 Task: Check the average views per listing of 1 bedroom in the last 3 years.
Action: Mouse moved to (960, 218)
Screenshot: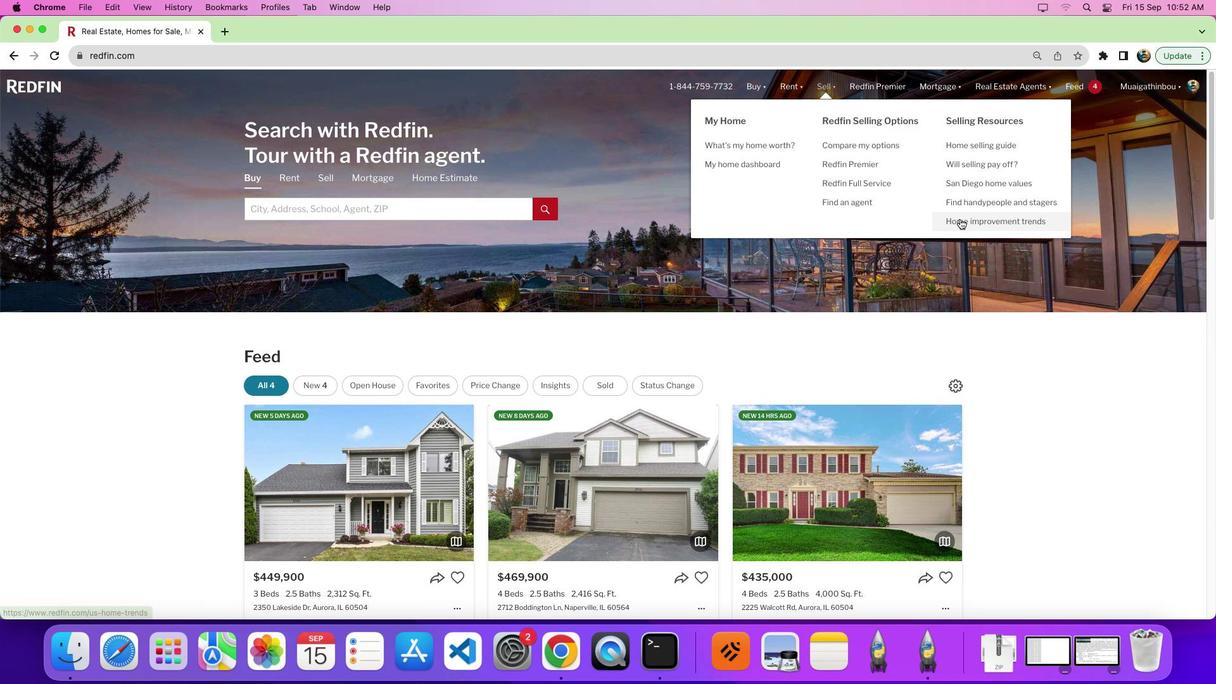 
Action: Mouse pressed left at (960, 218)
Screenshot: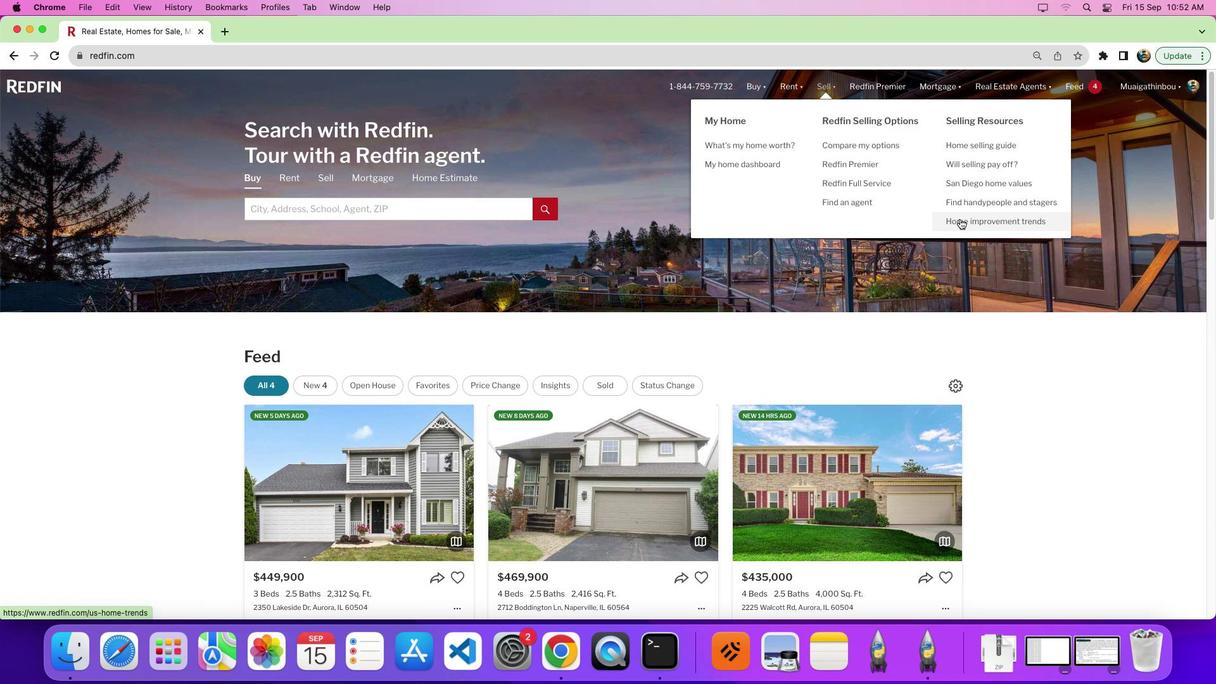 
Action: Mouse moved to (338, 242)
Screenshot: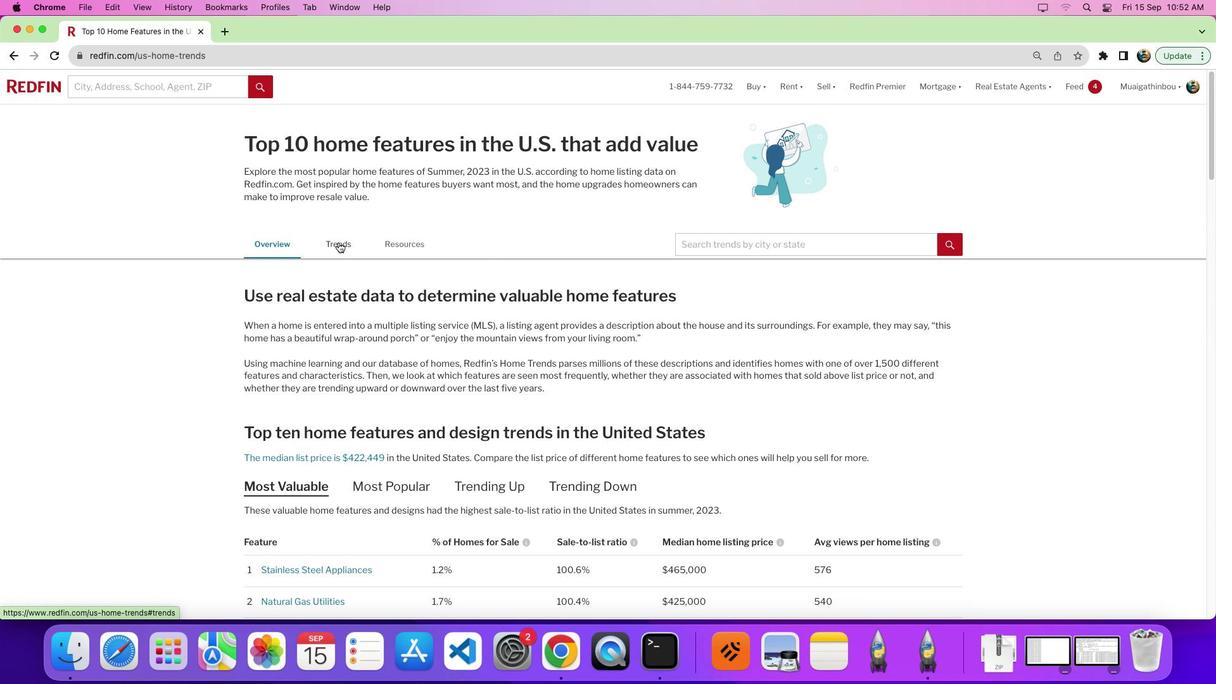 
Action: Mouse pressed left at (338, 242)
Screenshot: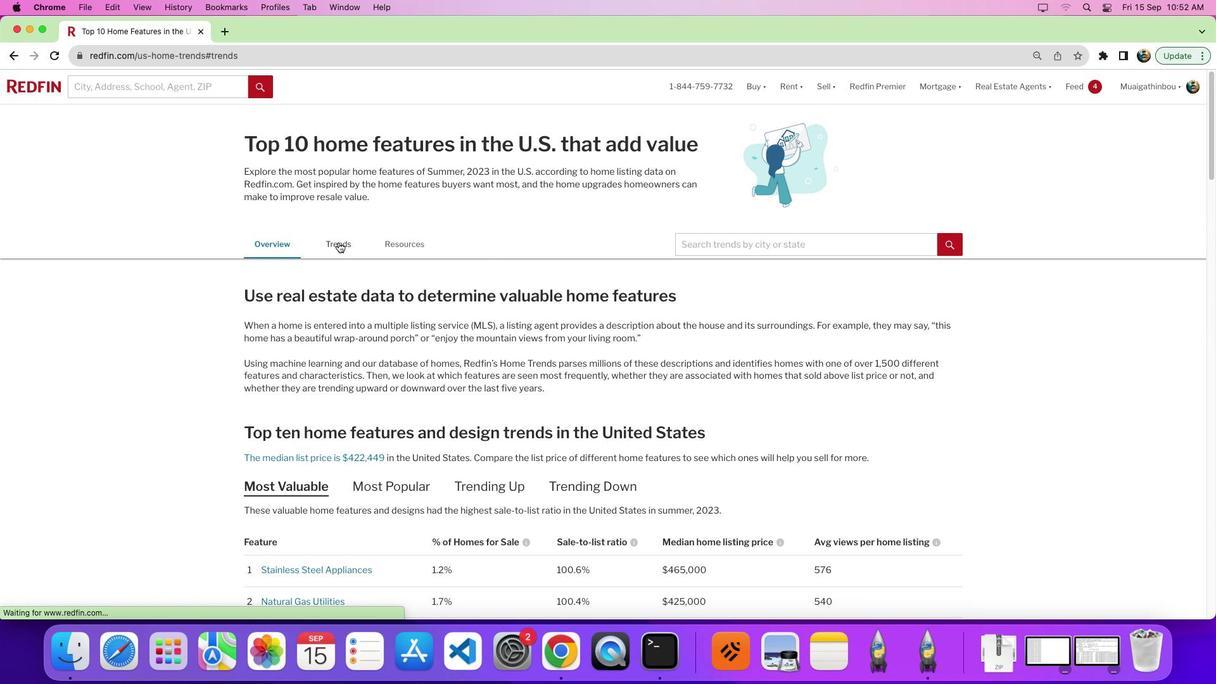 
Action: Mouse pressed left at (338, 242)
Screenshot: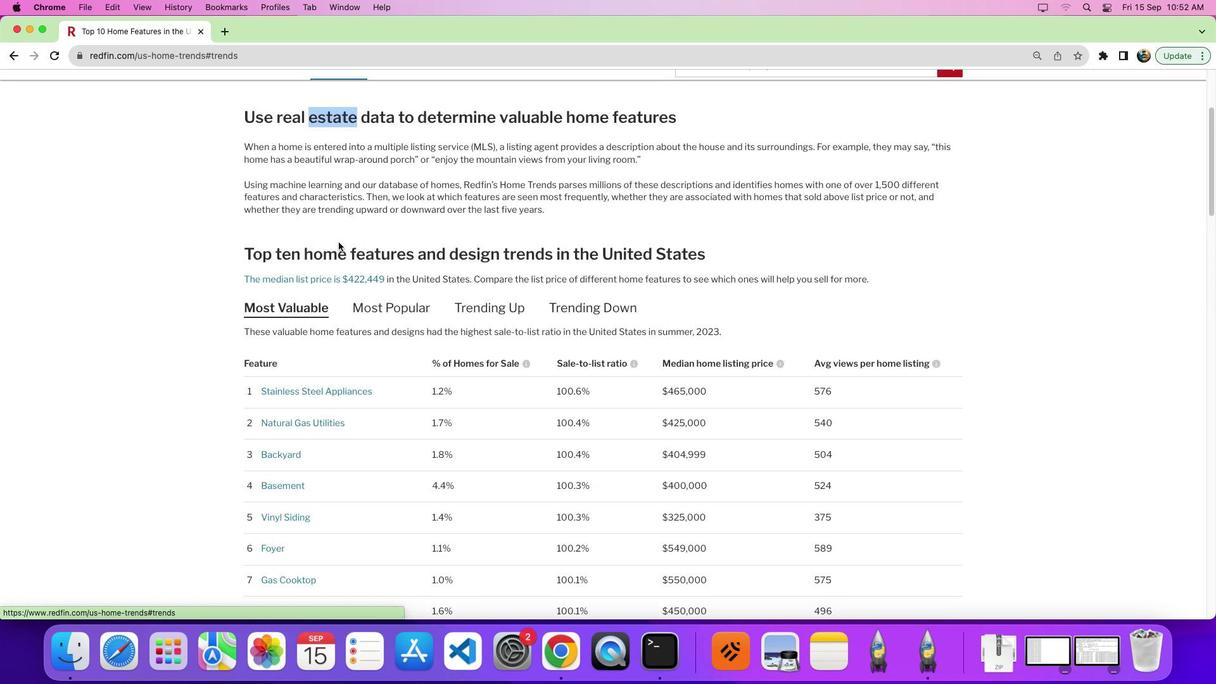 
Action: Mouse moved to (537, 295)
Screenshot: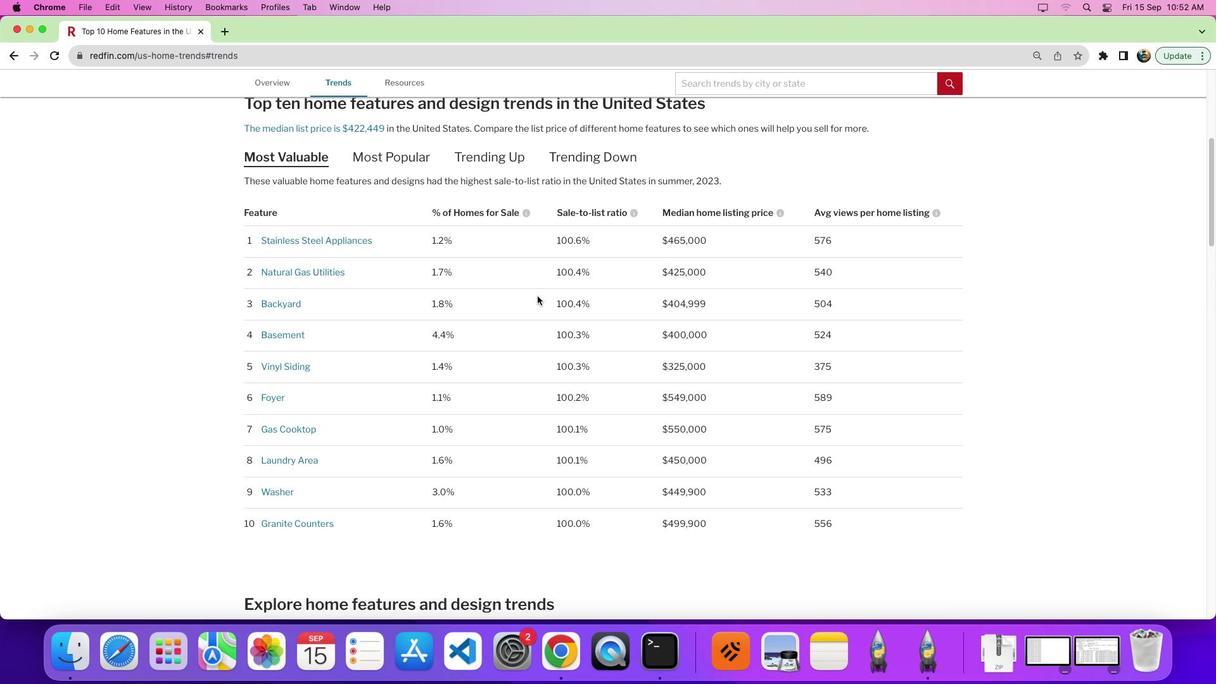 
Action: Mouse scrolled (537, 295) with delta (0, 0)
Screenshot: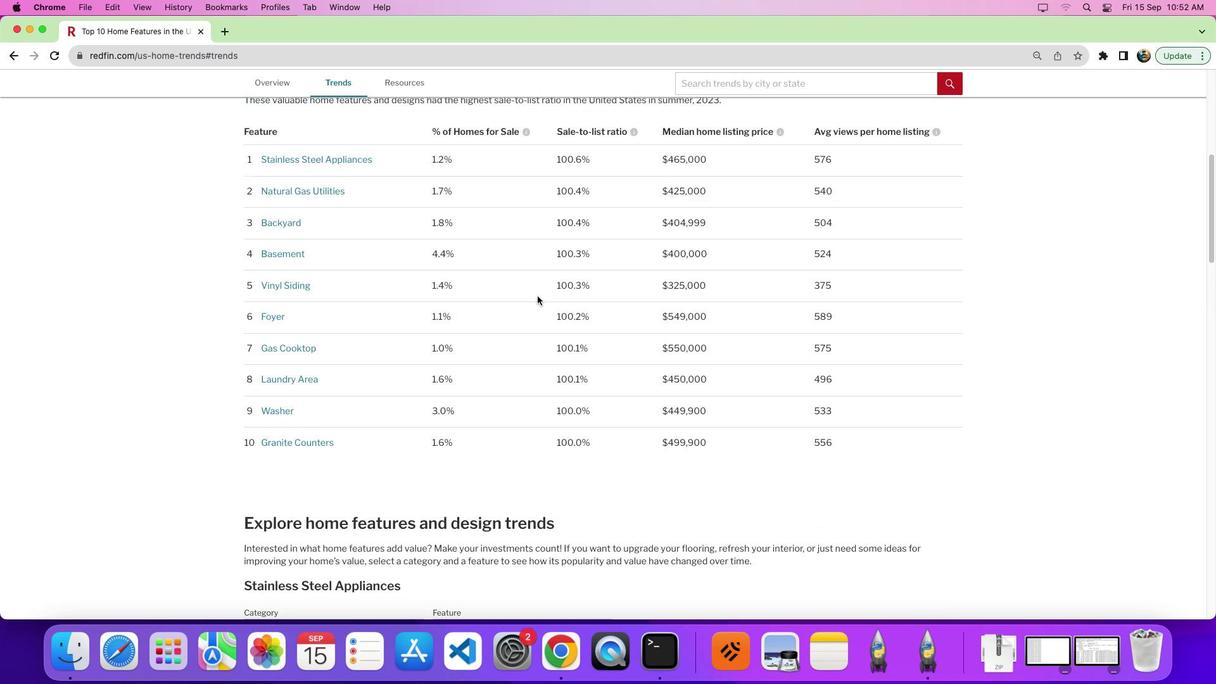 
Action: Mouse scrolled (537, 295) with delta (0, 0)
Screenshot: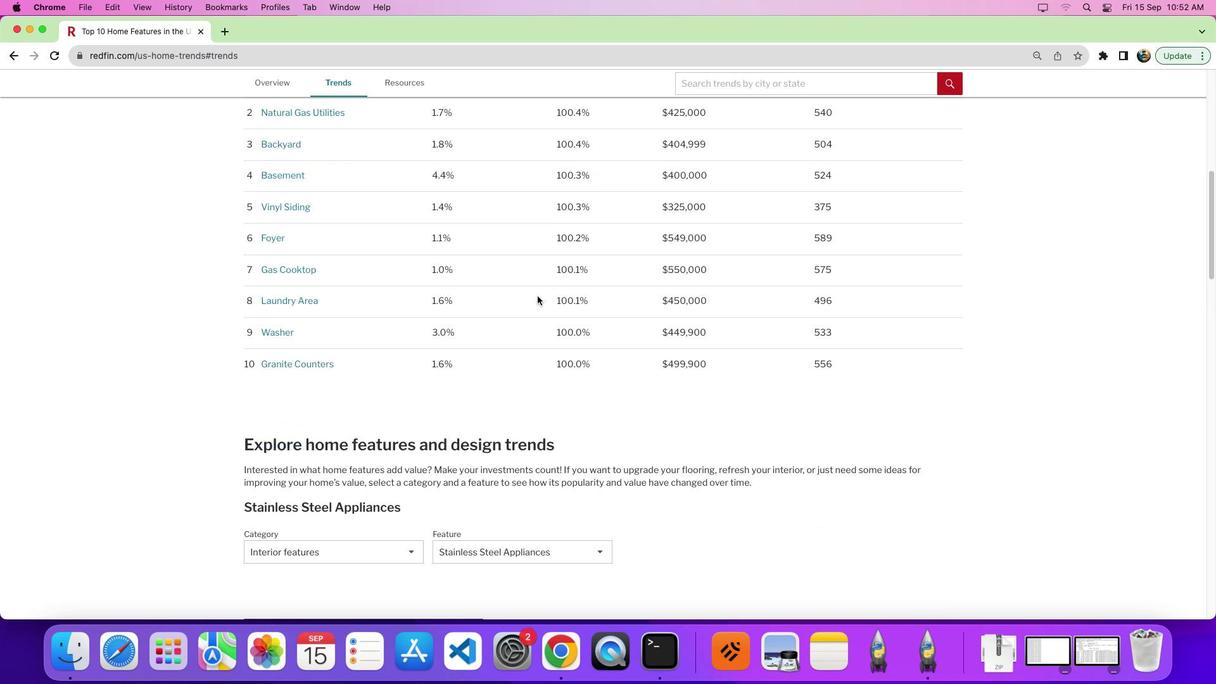 
Action: Mouse scrolled (537, 295) with delta (0, -3)
Screenshot: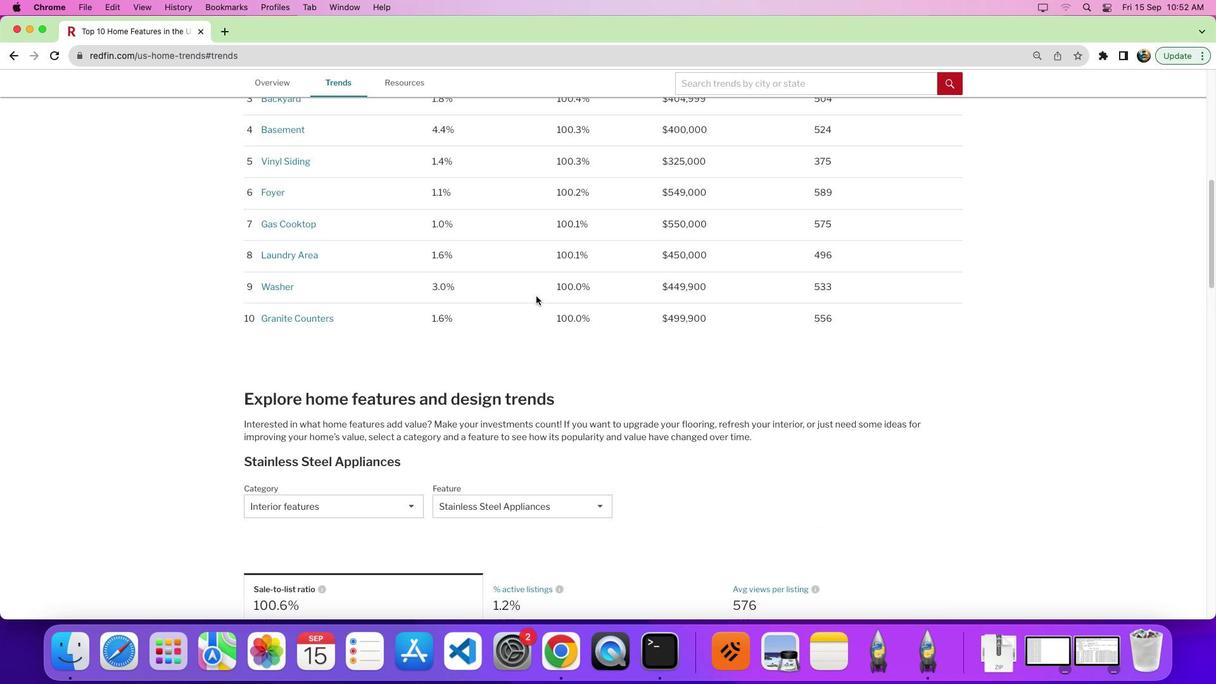 
Action: Mouse moved to (514, 295)
Screenshot: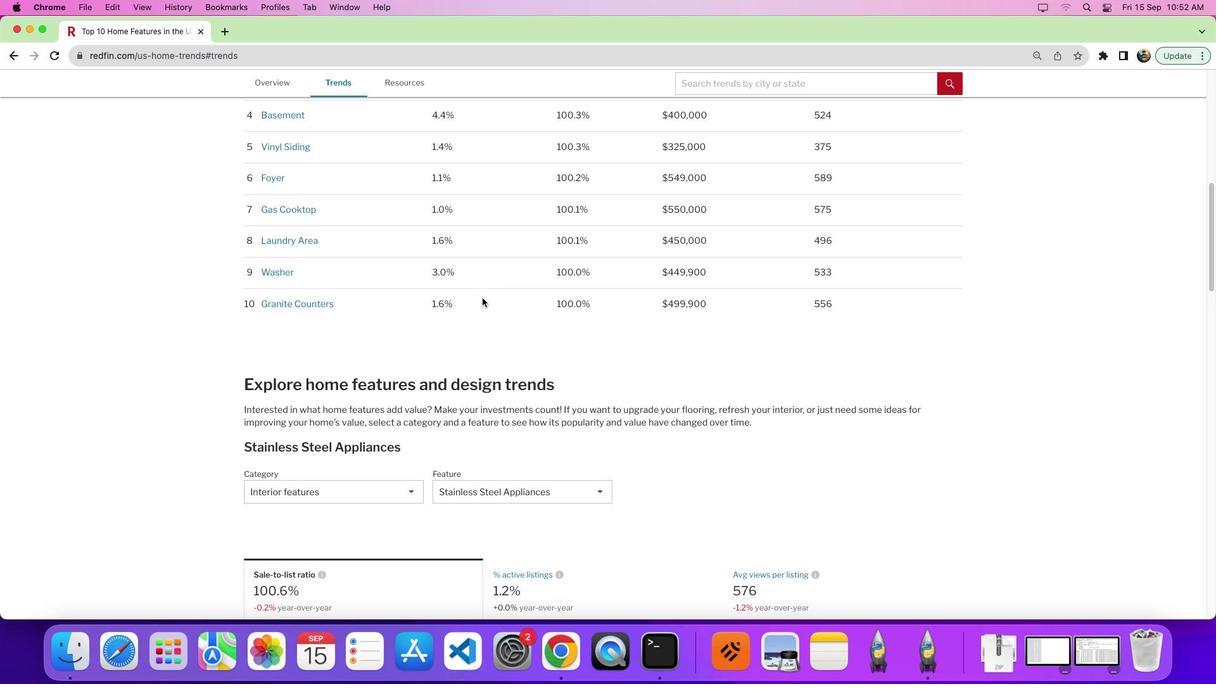 
Action: Mouse scrolled (514, 295) with delta (0, 0)
Screenshot: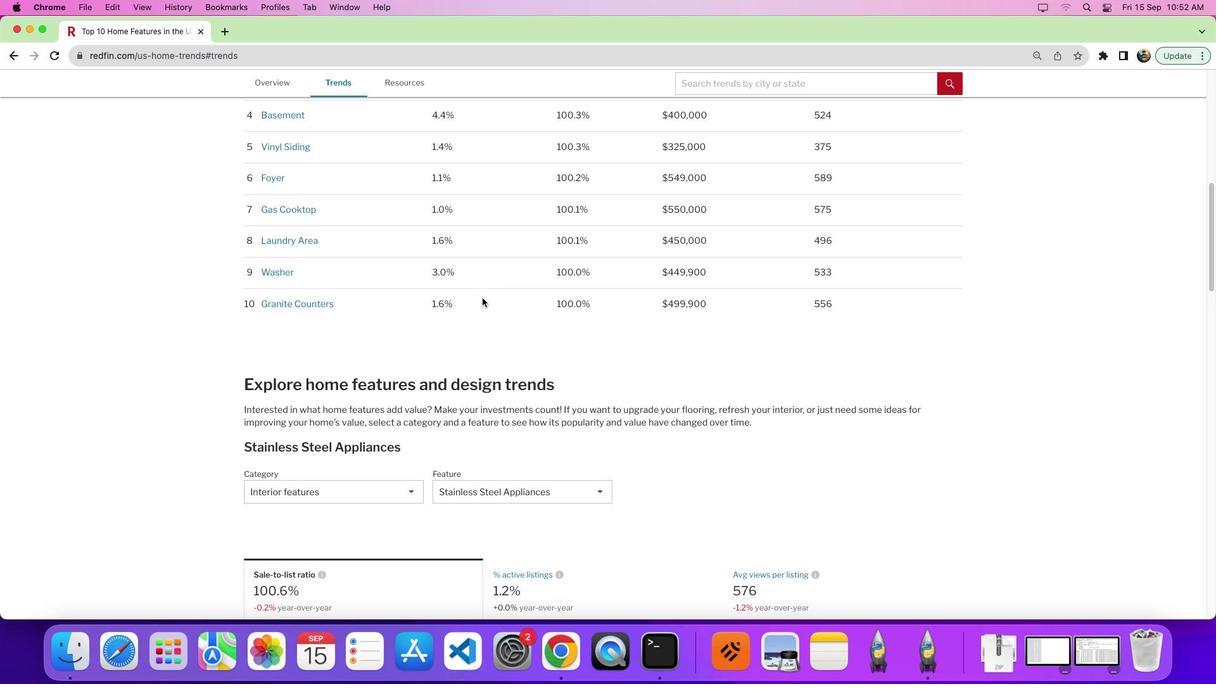 
Action: Mouse moved to (497, 297)
Screenshot: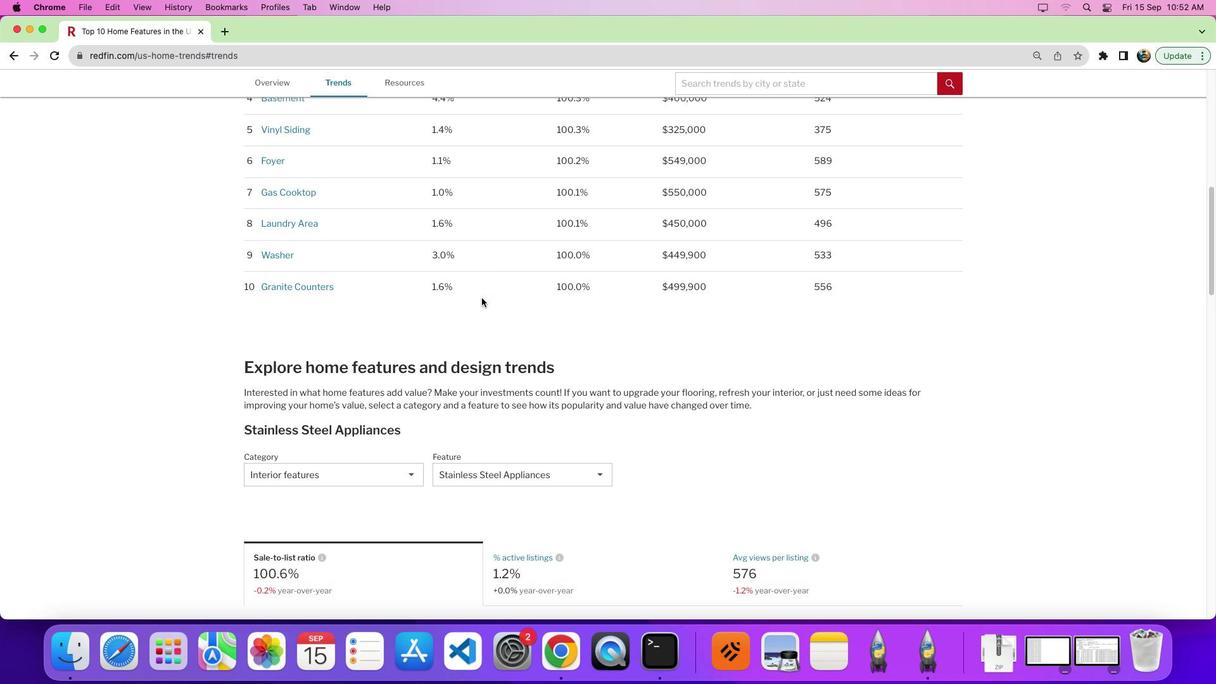 
Action: Mouse scrolled (497, 297) with delta (0, 0)
Screenshot: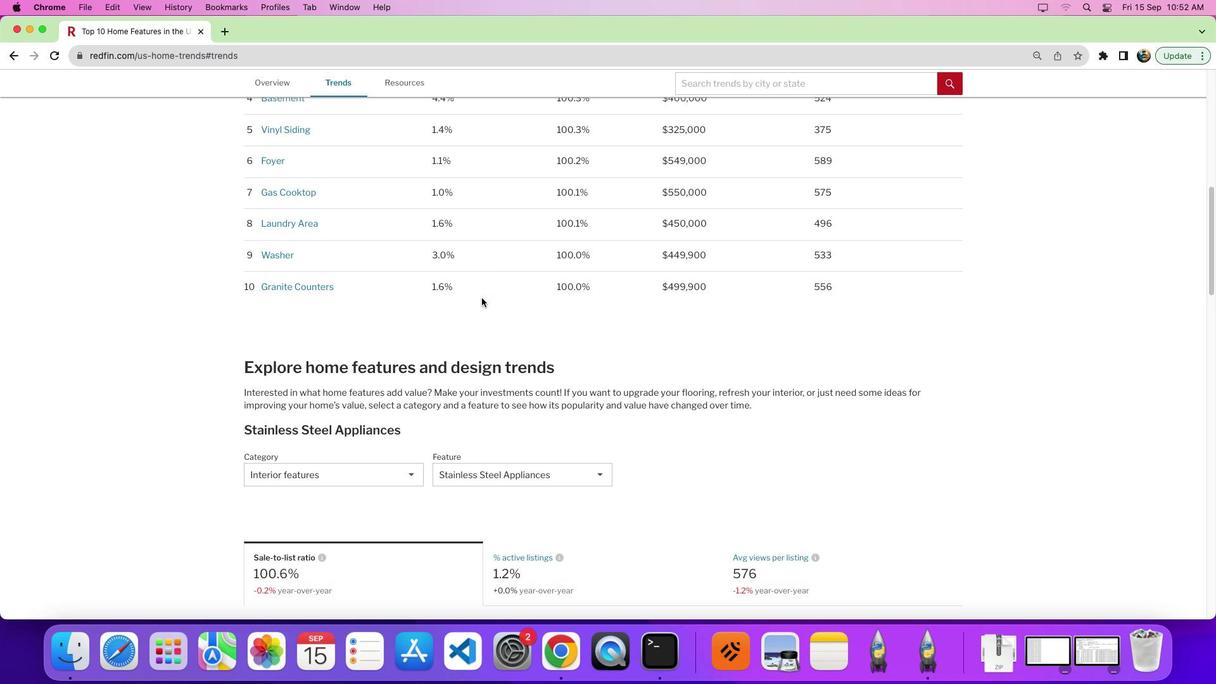
Action: Mouse moved to (418, 331)
Screenshot: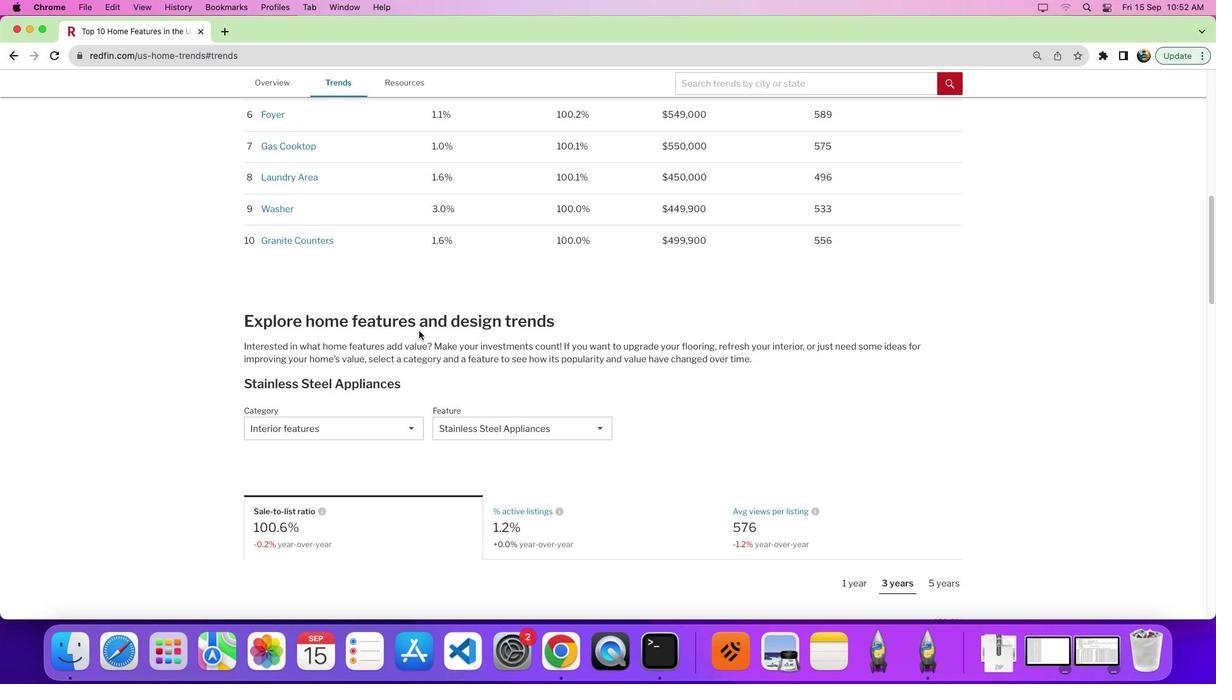 
Action: Mouse scrolled (418, 331) with delta (0, 0)
Screenshot: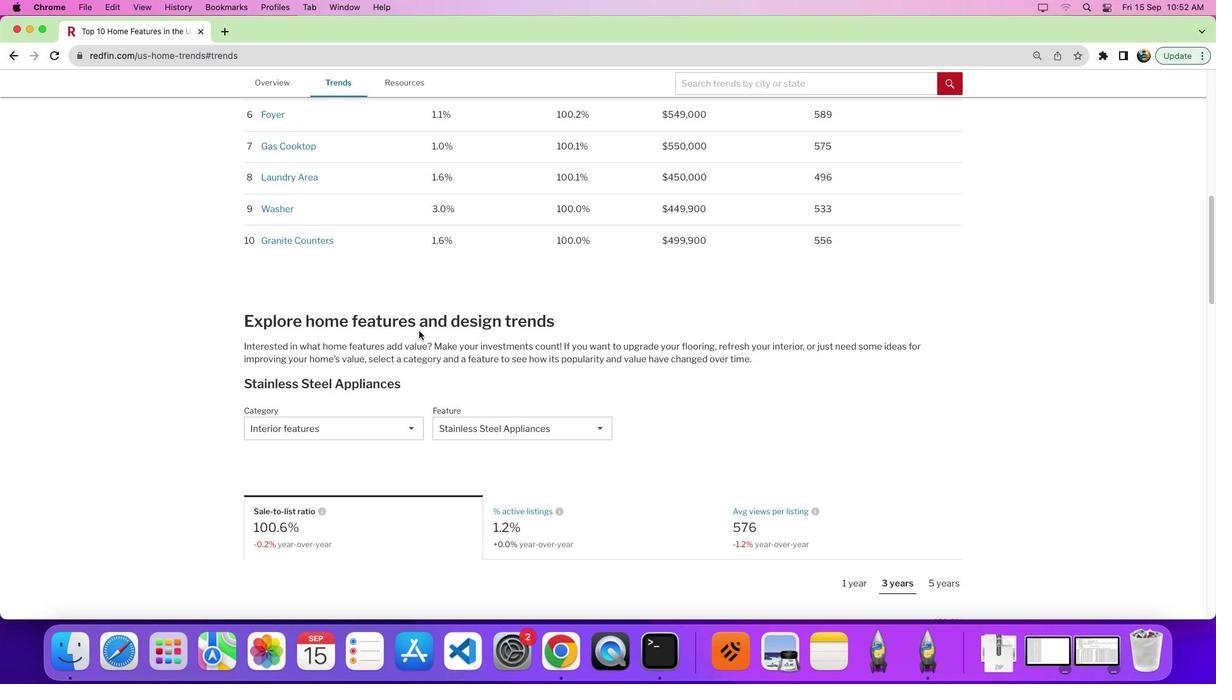 
Action: Mouse scrolled (418, 331) with delta (0, 0)
Screenshot: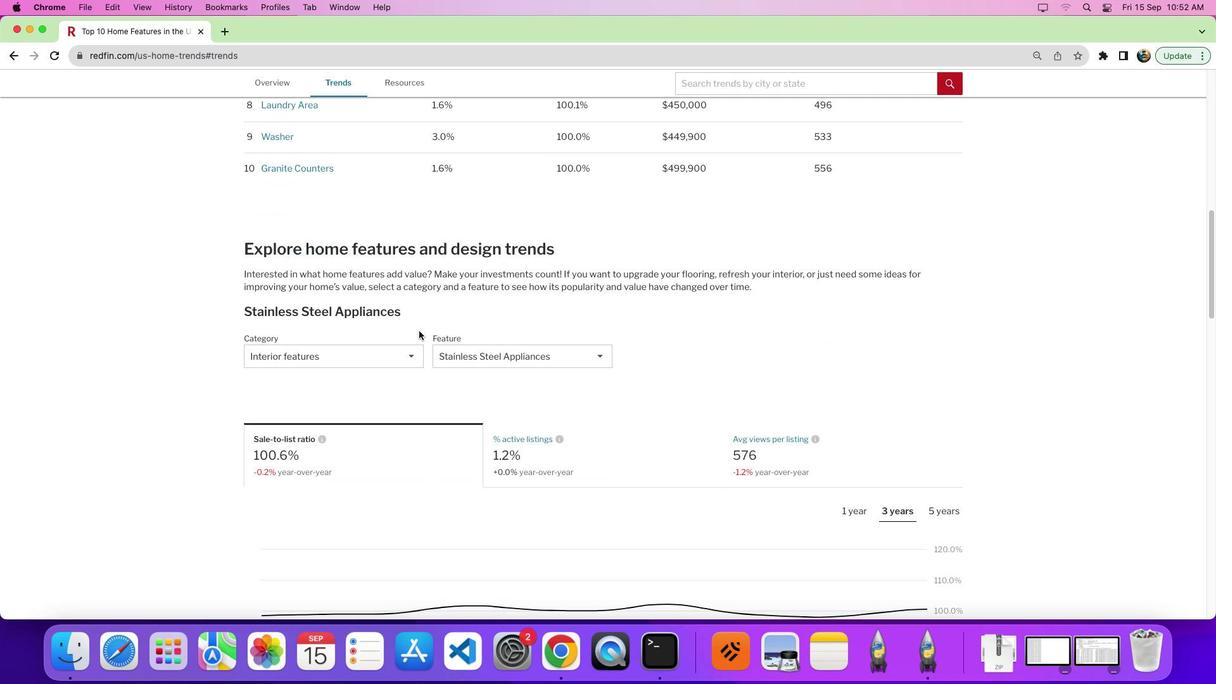 
Action: Mouse scrolled (418, 331) with delta (0, -3)
Screenshot: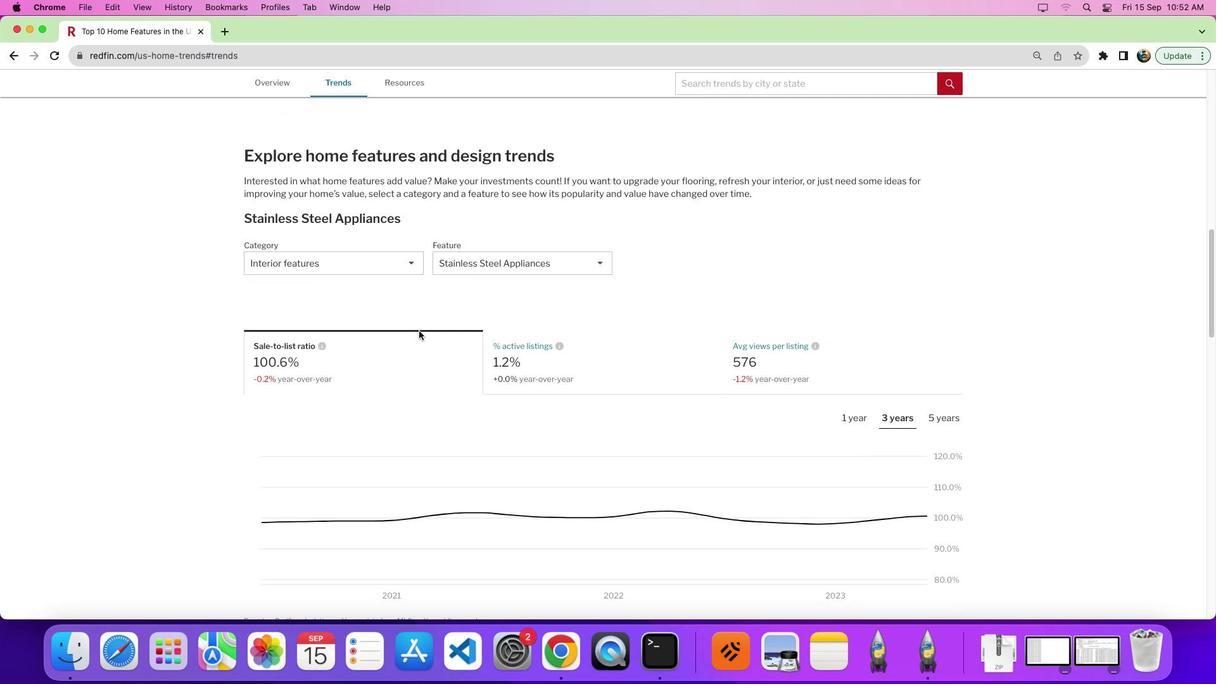 
Action: Mouse moved to (373, 255)
Screenshot: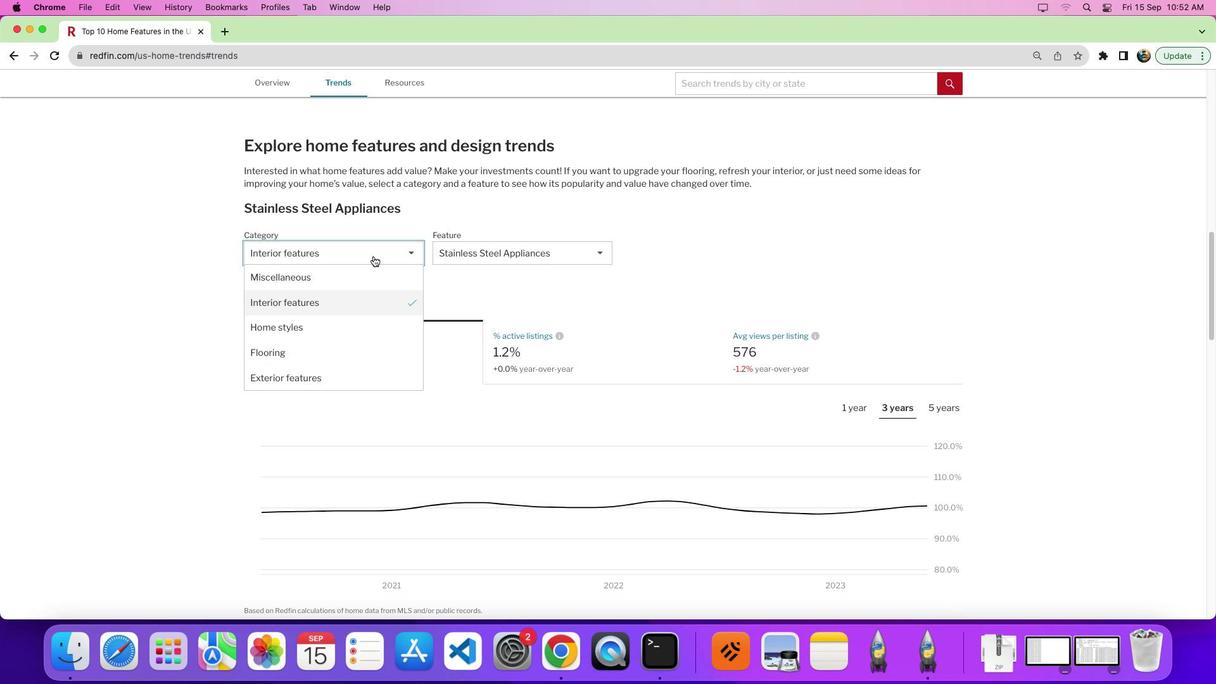 
Action: Mouse pressed left at (373, 255)
Screenshot: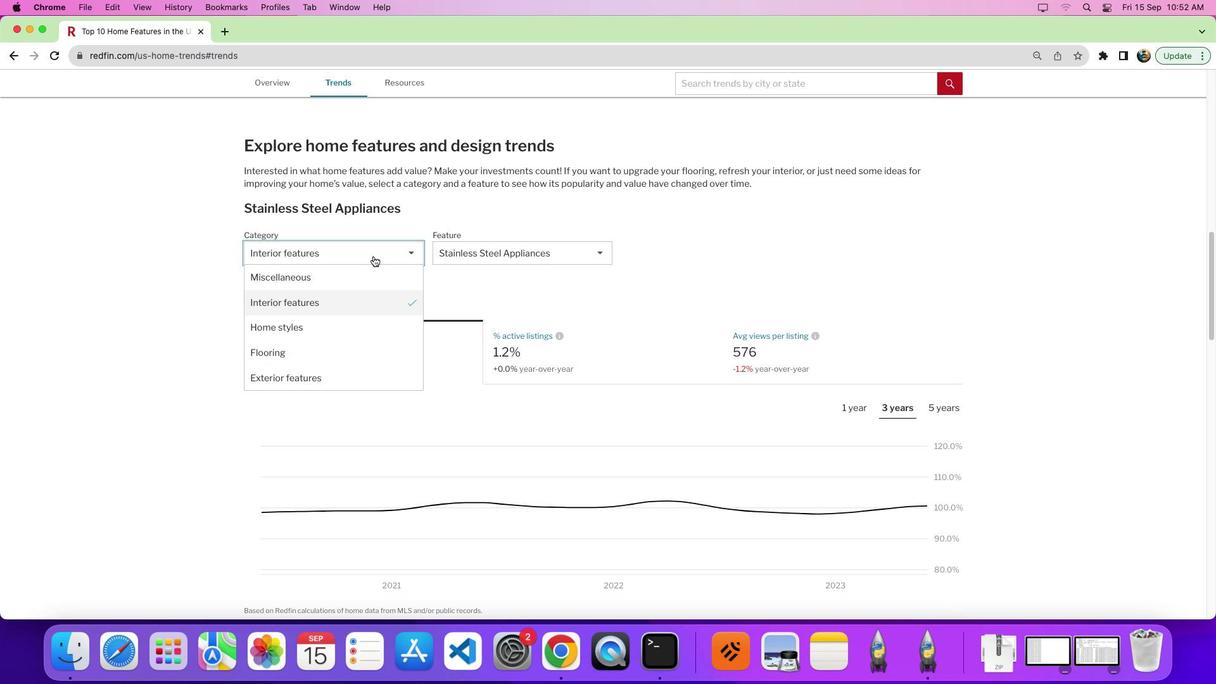 
Action: Mouse moved to (368, 301)
Screenshot: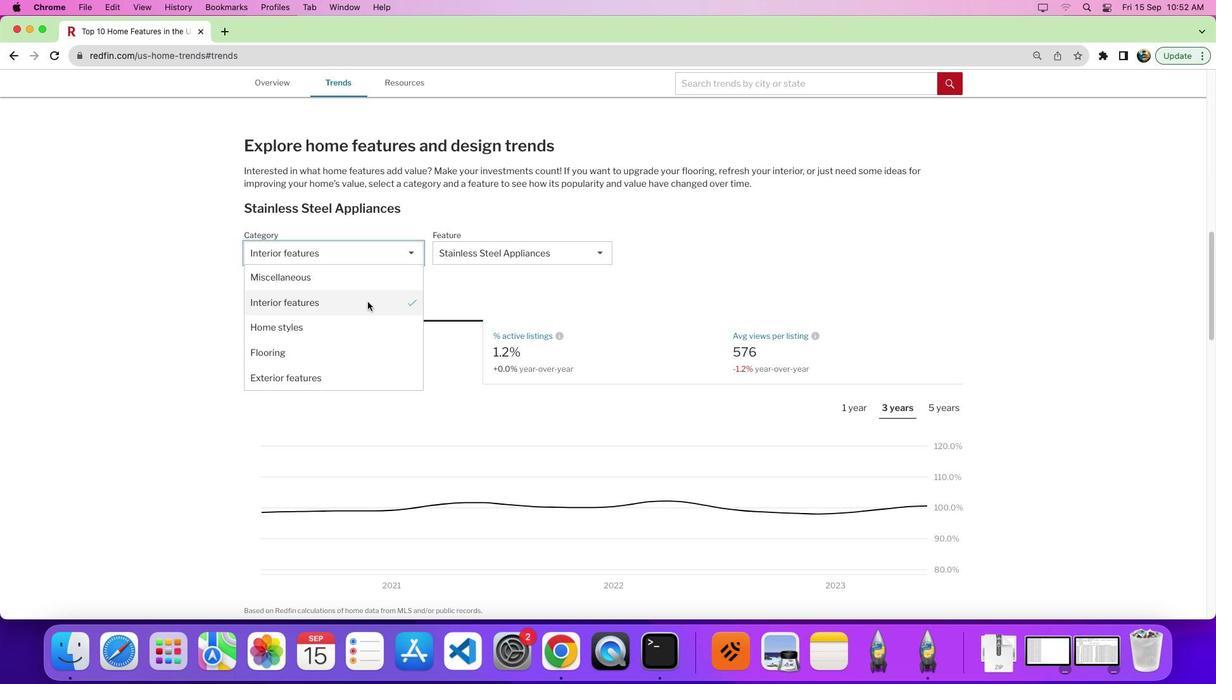 
Action: Mouse pressed left at (368, 301)
Screenshot: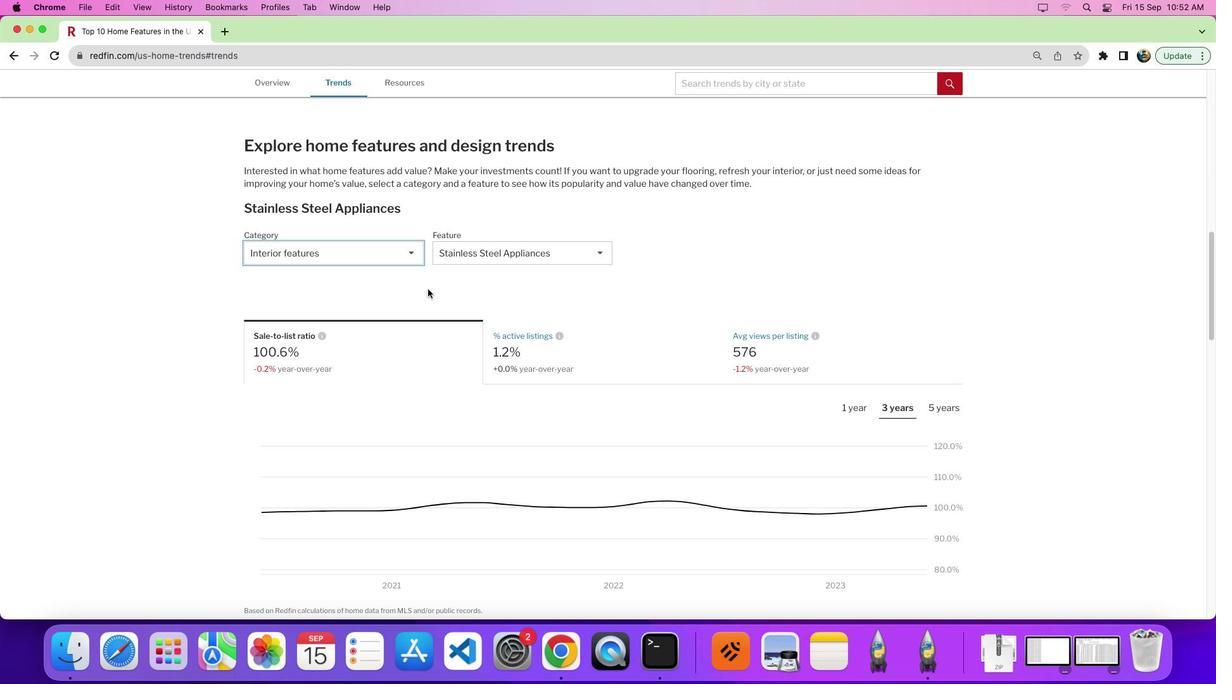 
Action: Mouse moved to (531, 234)
Screenshot: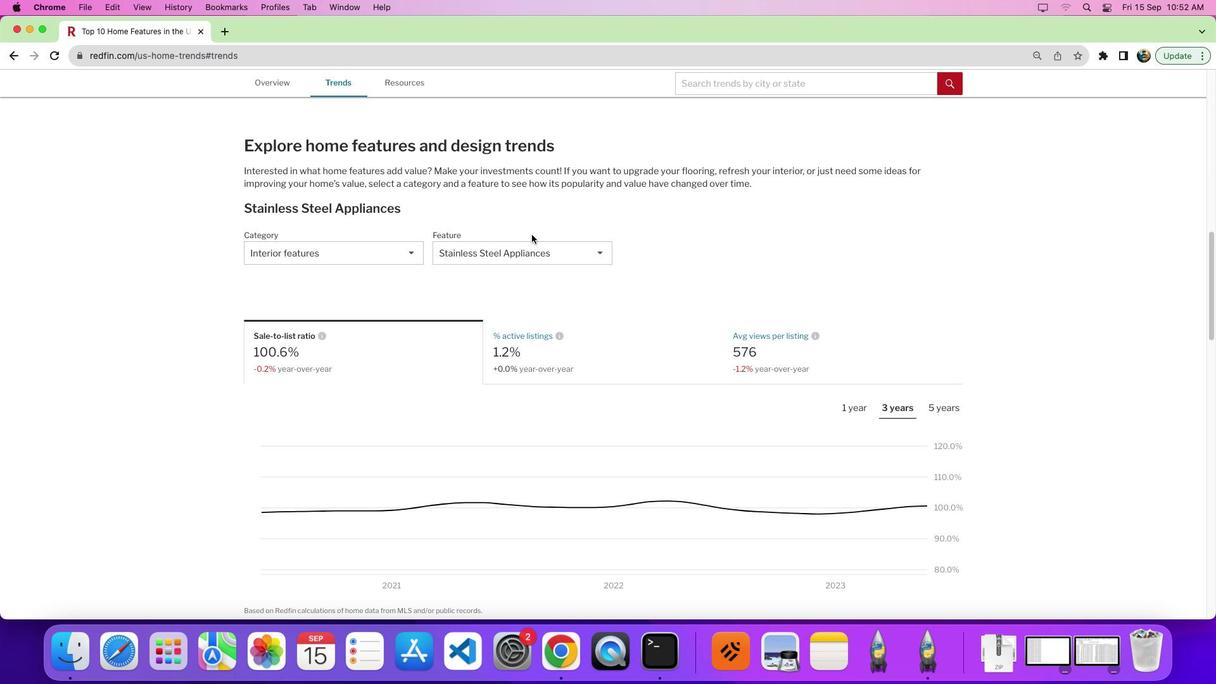 
Action: Mouse pressed left at (531, 234)
Screenshot: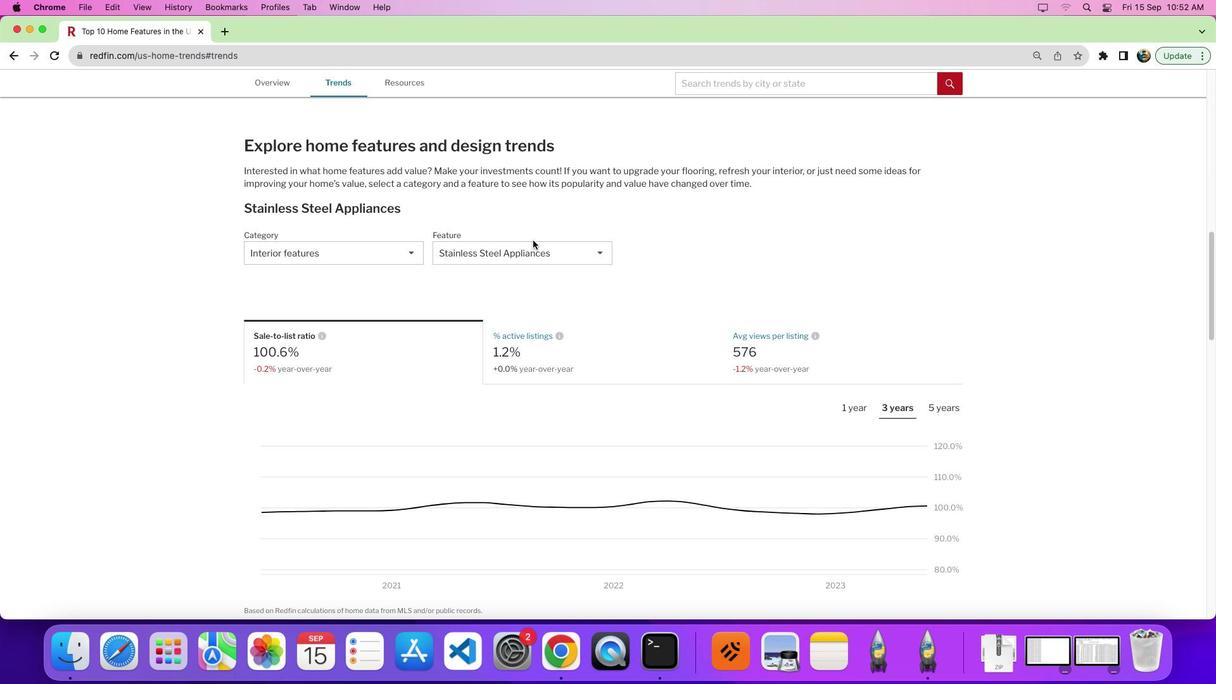 
Action: Mouse moved to (529, 248)
Screenshot: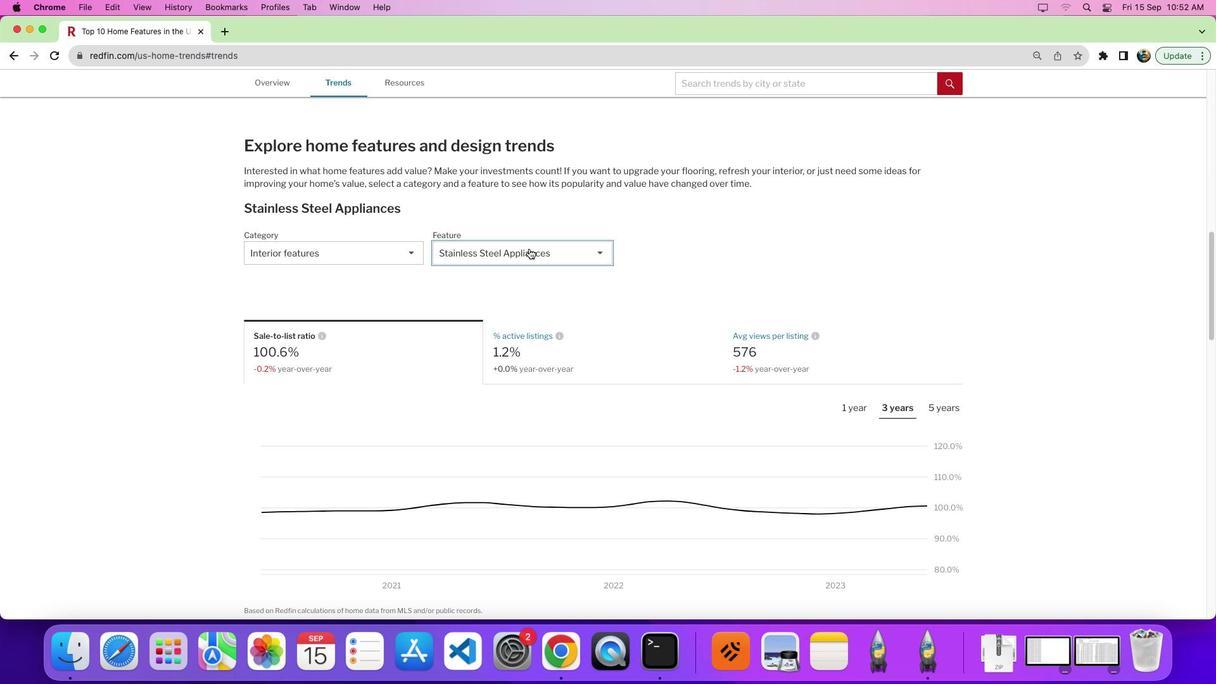 
Action: Mouse pressed left at (529, 248)
Screenshot: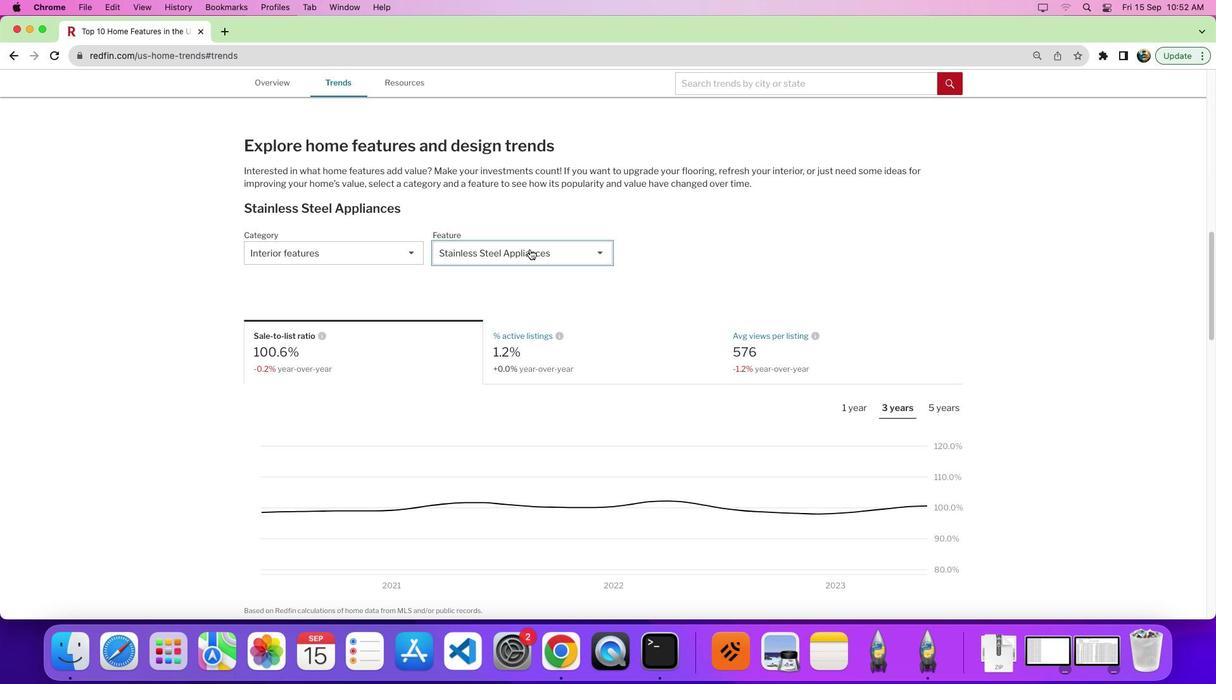 
Action: Mouse moved to (511, 328)
Screenshot: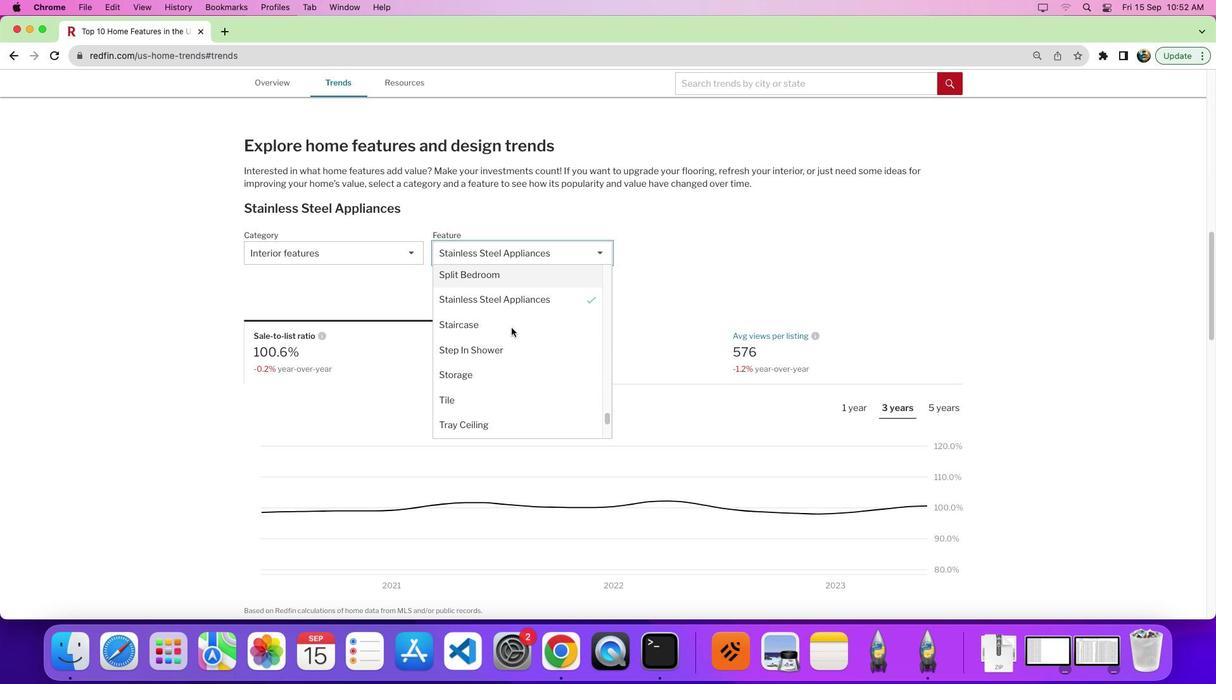 
Action: Mouse scrolled (511, 328) with delta (0, 0)
Screenshot: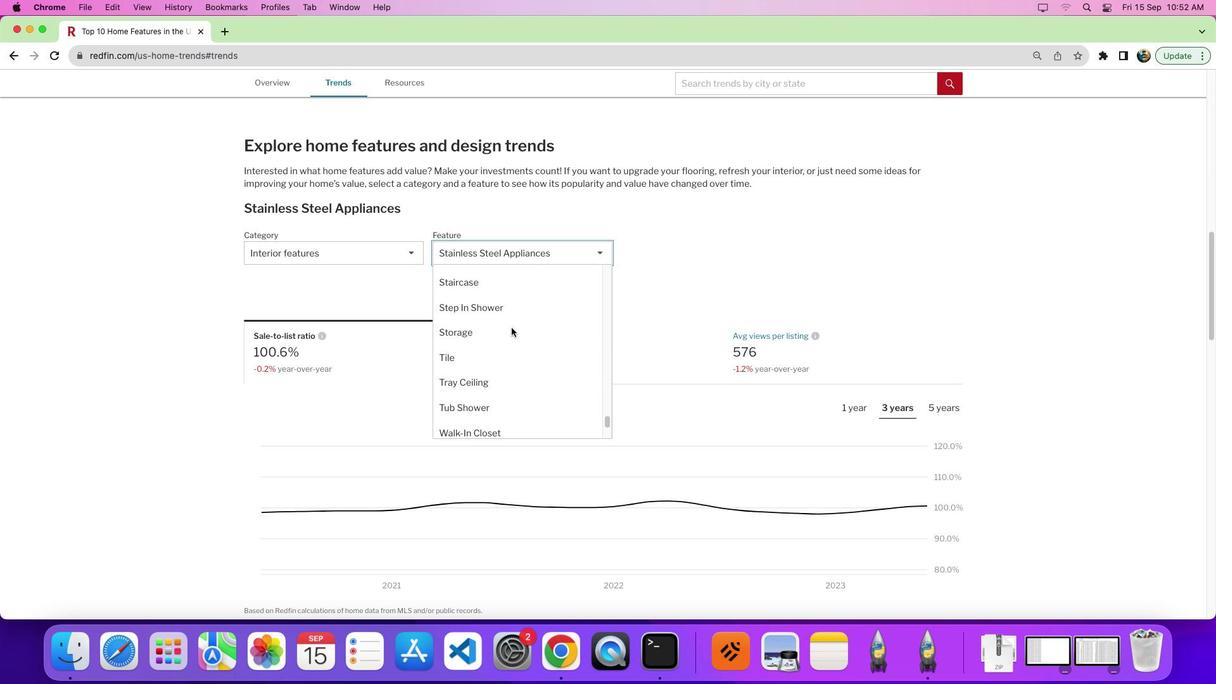 
Action: Mouse scrolled (511, 328) with delta (0, 0)
Screenshot: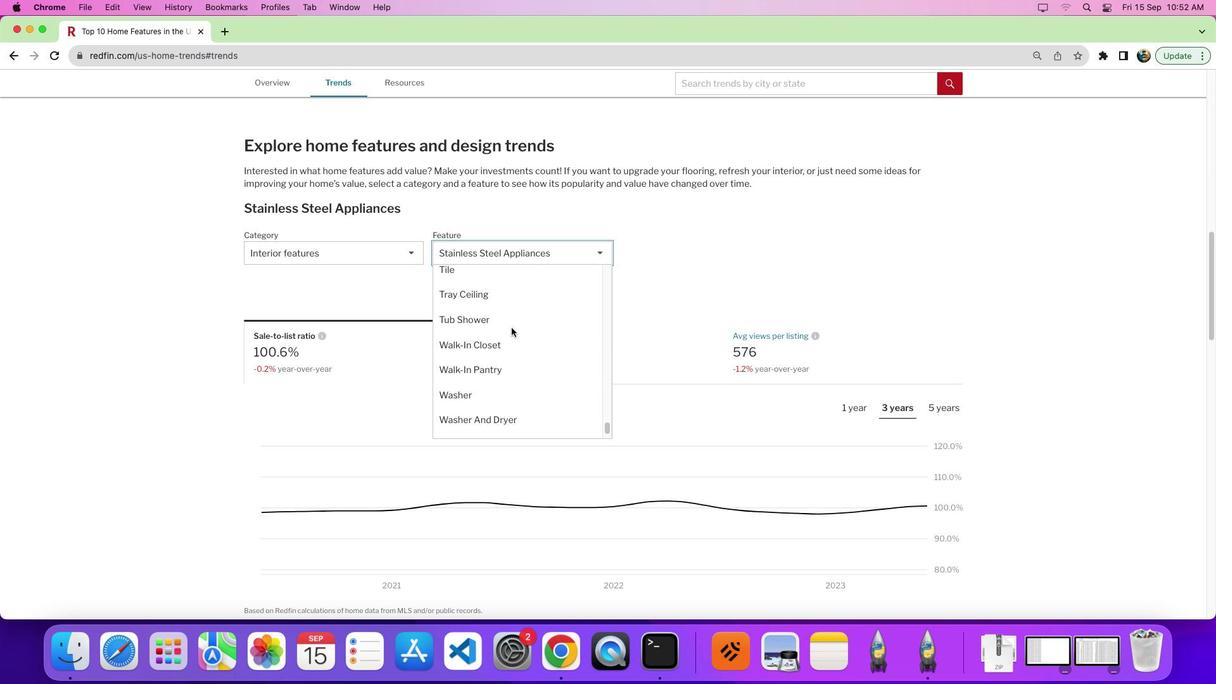 
Action: Mouse scrolled (511, 328) with delta (0, -5)
Screenshot: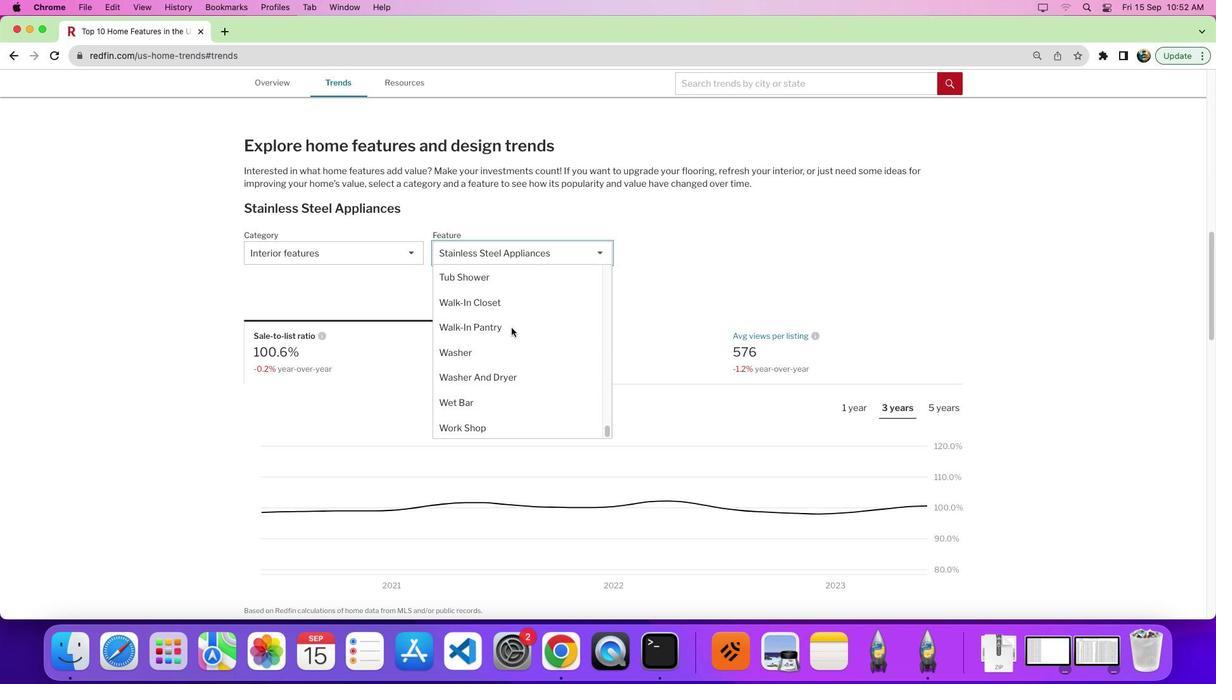 
Action: Mouse scrolled (511, 328) with delta (0, 0)
Screenshot: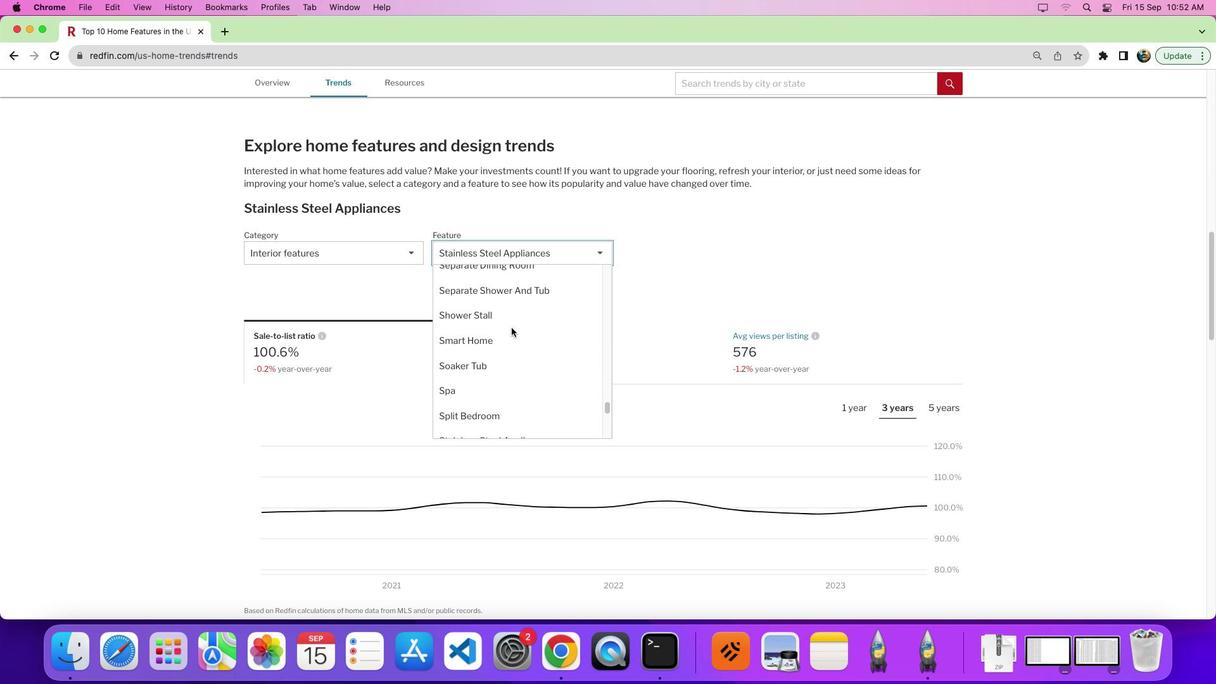 
Action: Mouse scrolled (511, 328) with delta (0, 1)
Screenshot: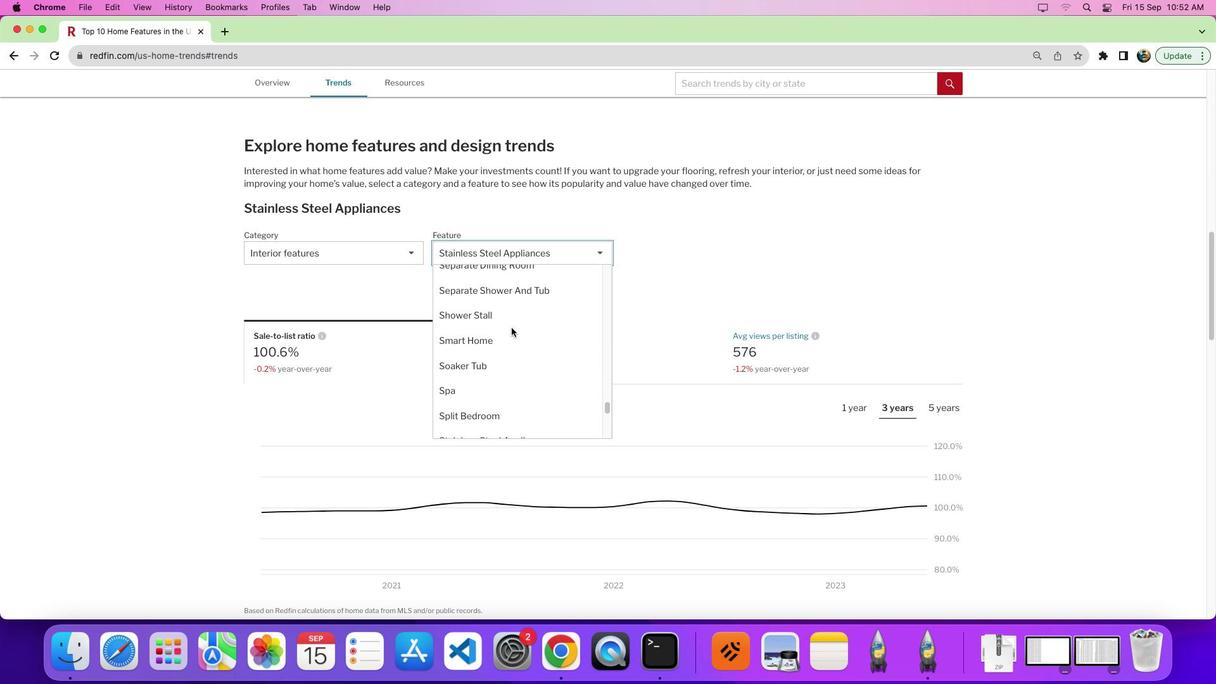 
Action: Mouse scrolled (511, 328) with delta (0, 6)
Screenshot: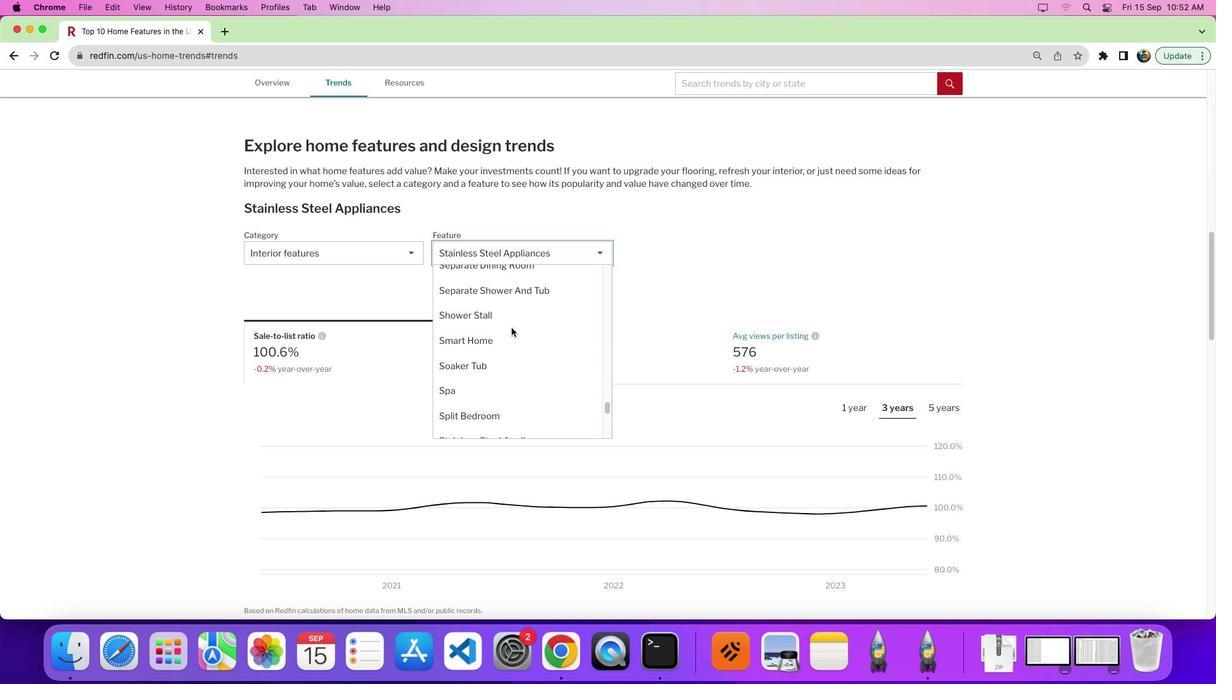 
Action: Mouse scrolled (511, 328) with delta (0, 0)
Screenshot: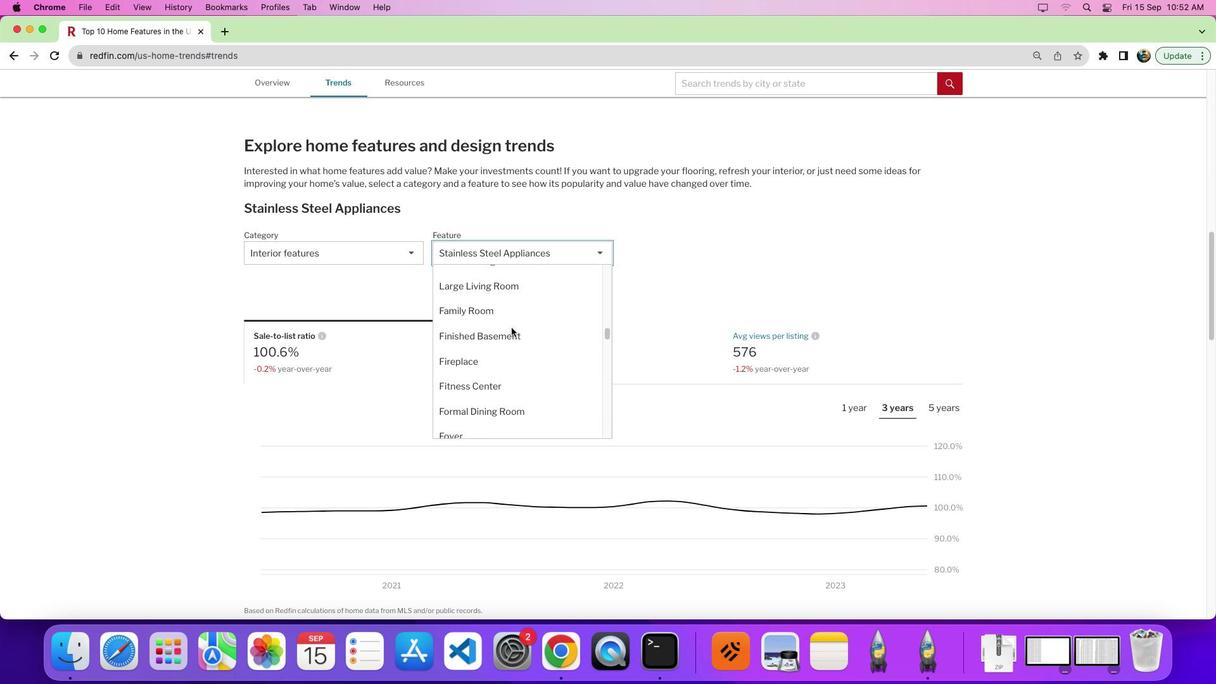 
Action: Mouse scrolled (511, 328) with delta (0, 1)
Screenshot: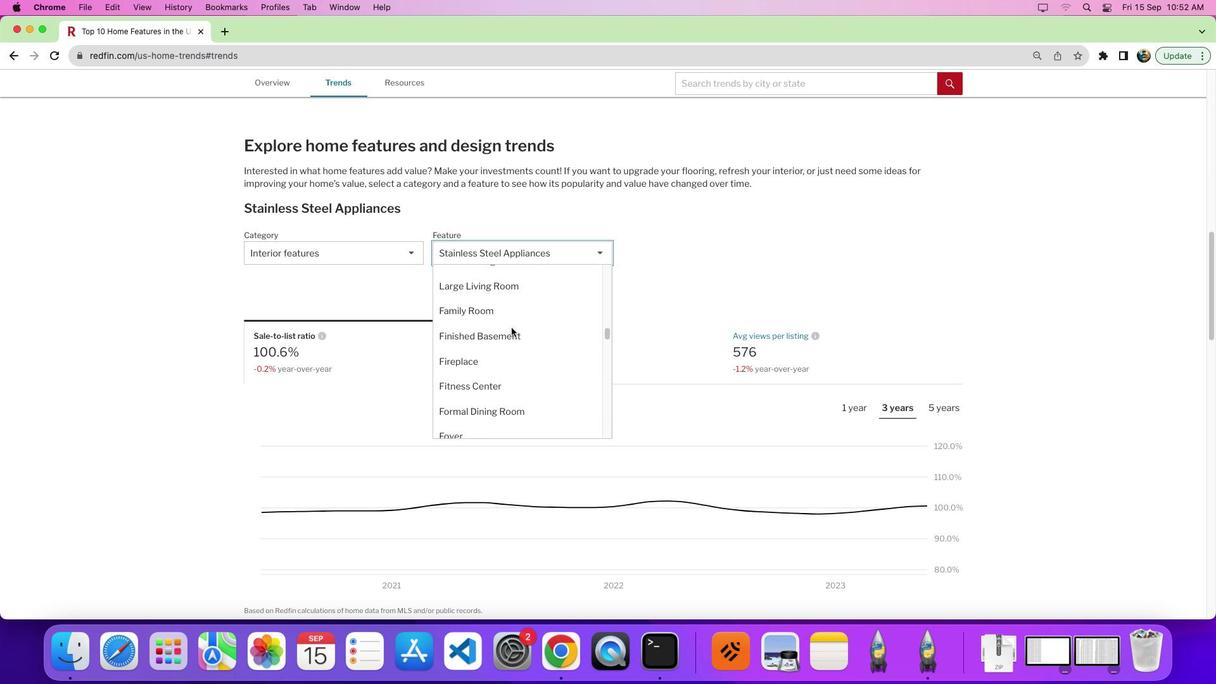 
Action: Mouse scrolled (511, 328) with delta (0, 5)
Screenshot: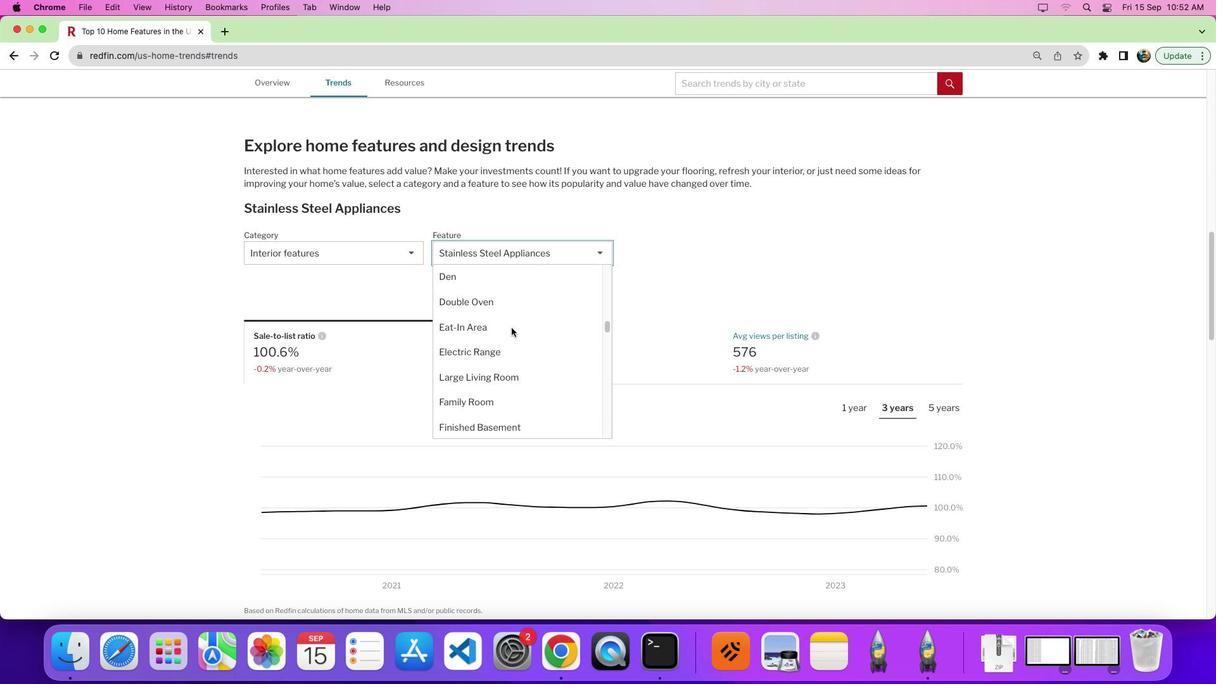 
Action: Mouse scrolled (511, 328) with delta (0, 8)
Screenshot: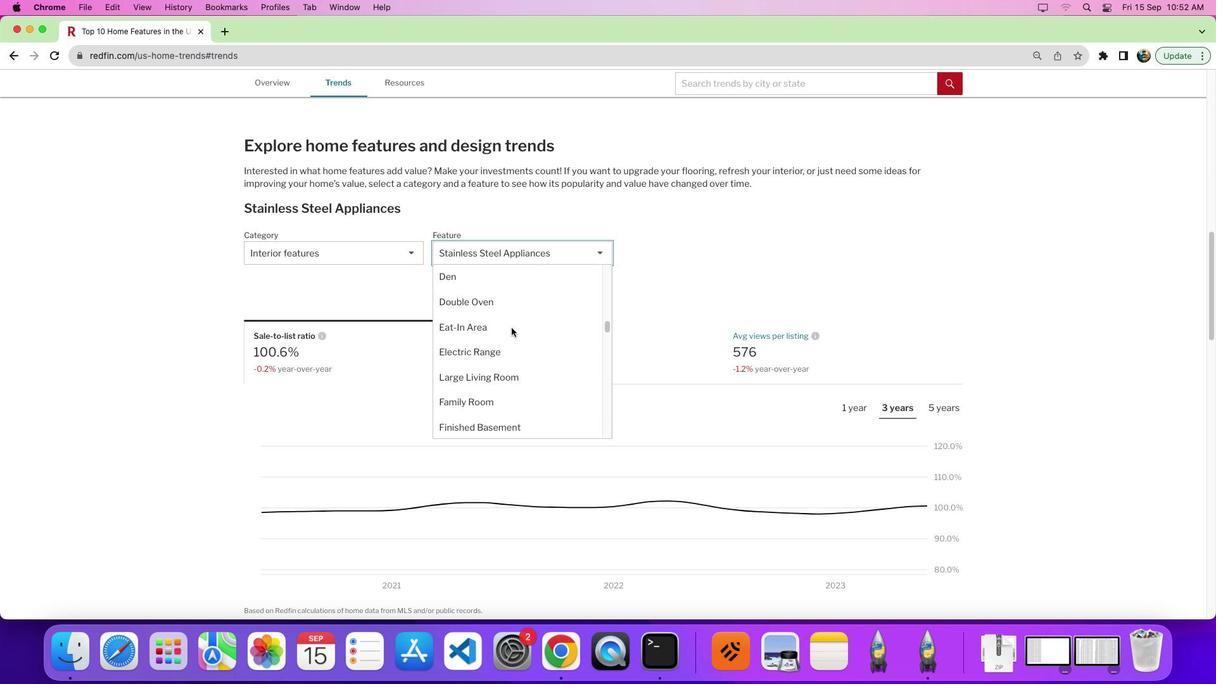 
Action: Mouse scrolled (511, 328) with delta (0, 9)
Screenshot: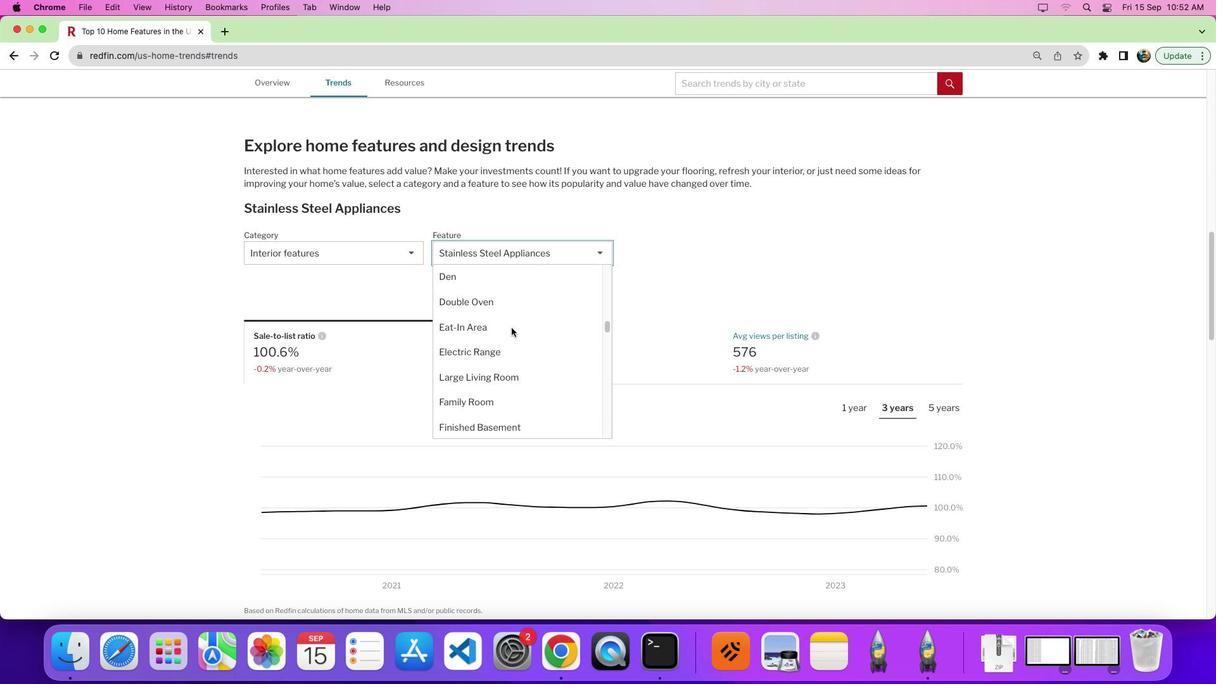 
Action: Mouse scrolled (511, 328) with delta (0, 0)
Screenshot: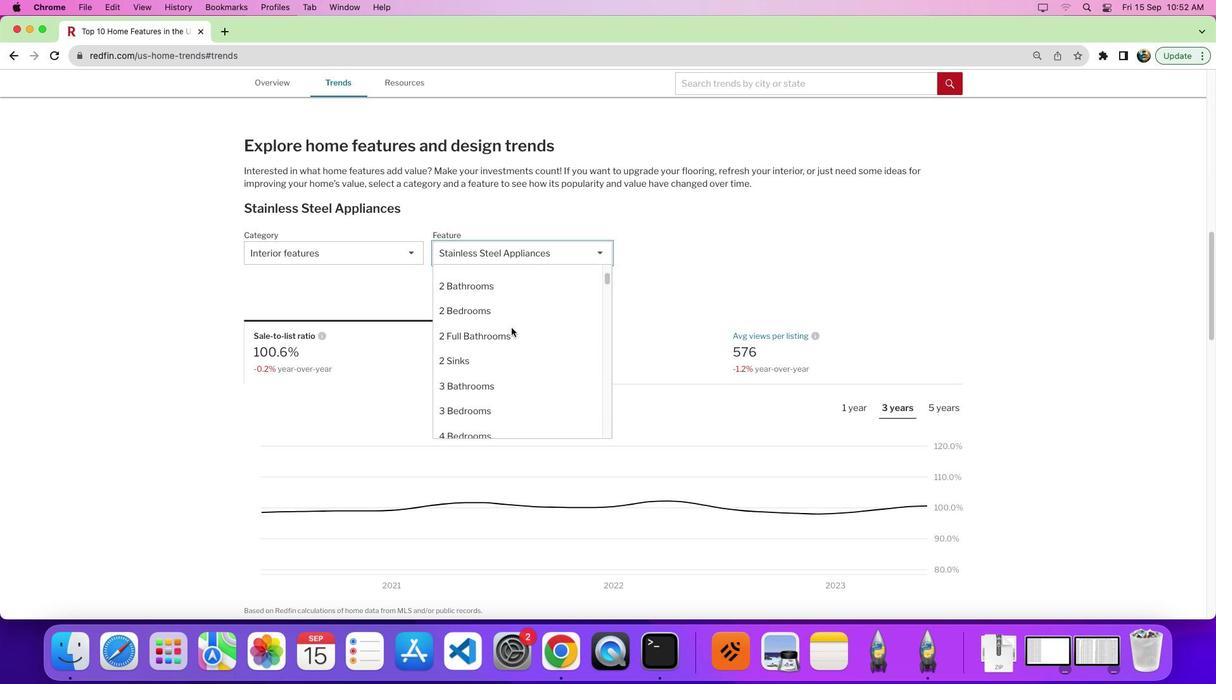 
Action: Mouse scrolled (511, 328) with delta (0, 1)
Screenshot: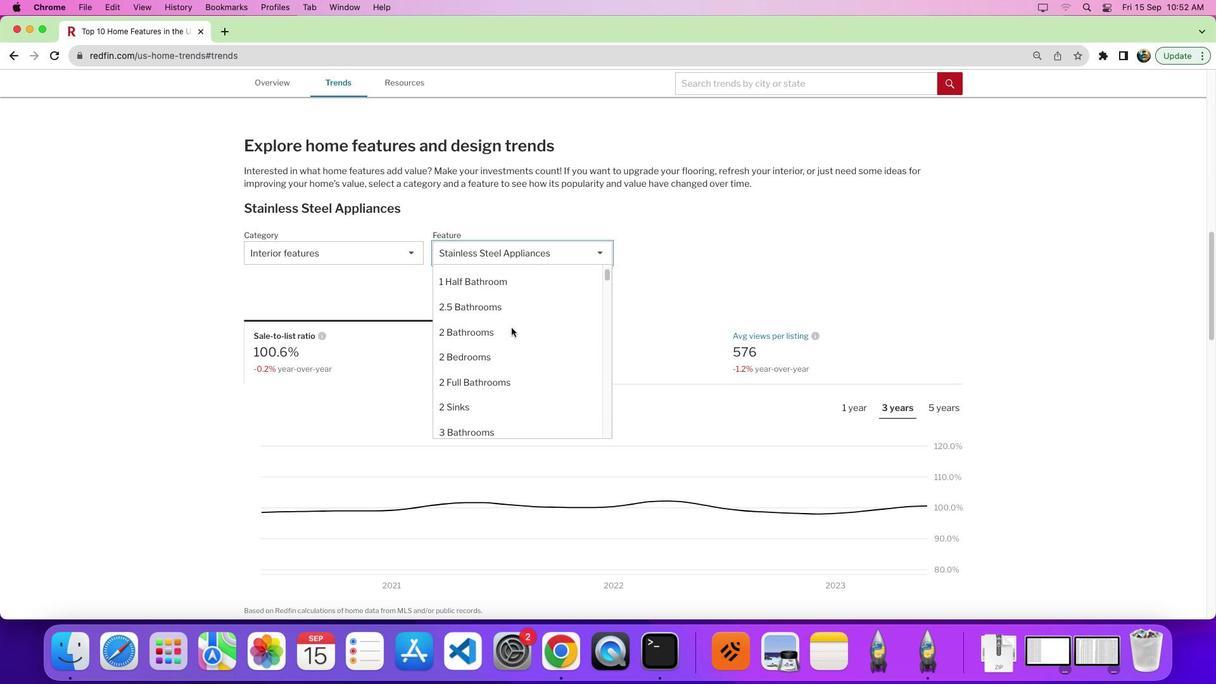 
Action: Mouse scrolled (511, 328) with delta (0, 6)
Screenshot: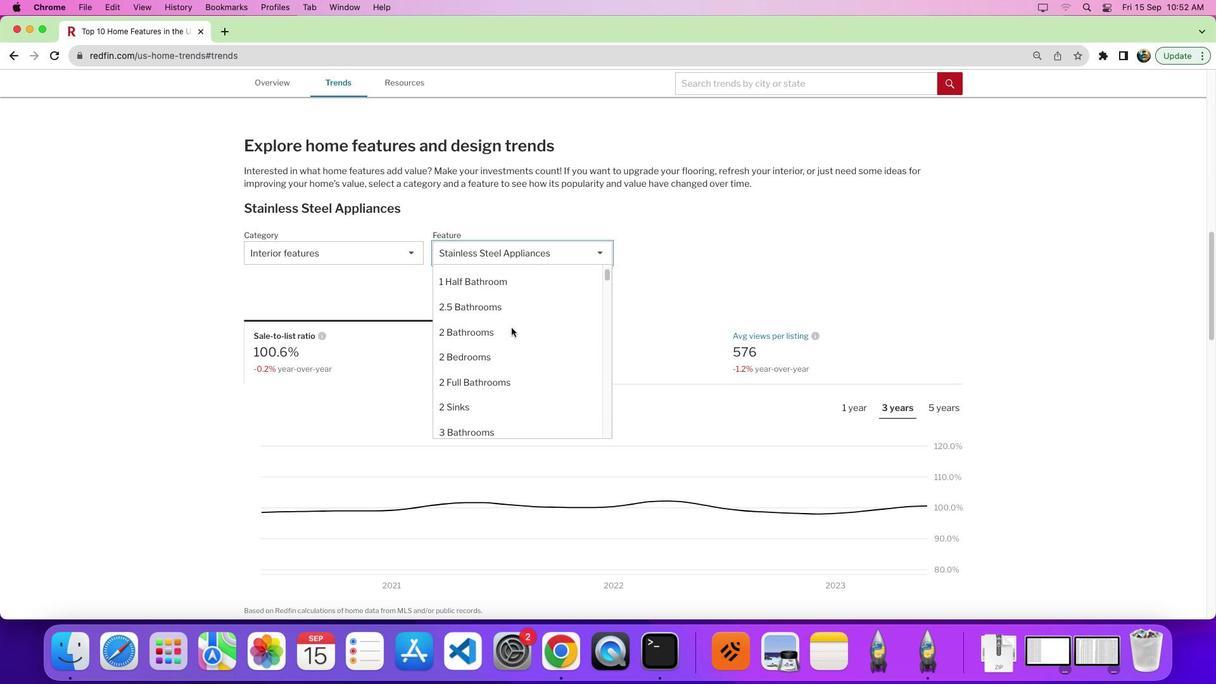 
Action: Mouse scrolled (511, 328) with delta (0, 8)
Screenshot: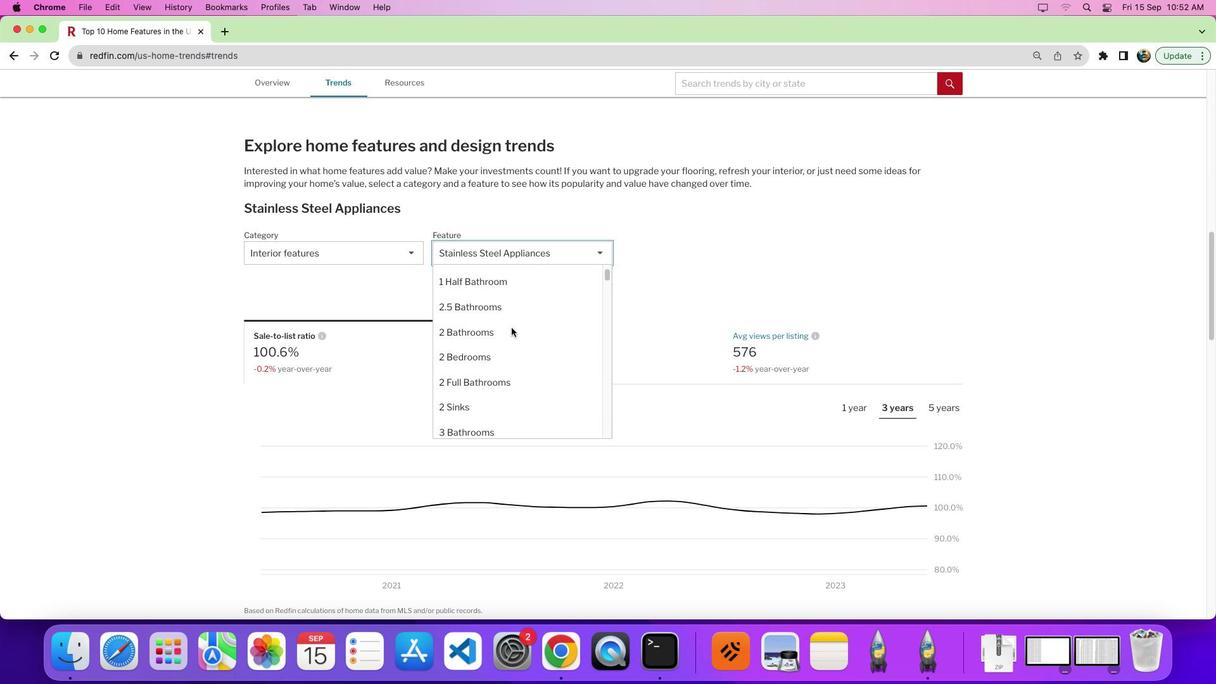 
Action: Mouse moved to (473, 307)
Screenshot: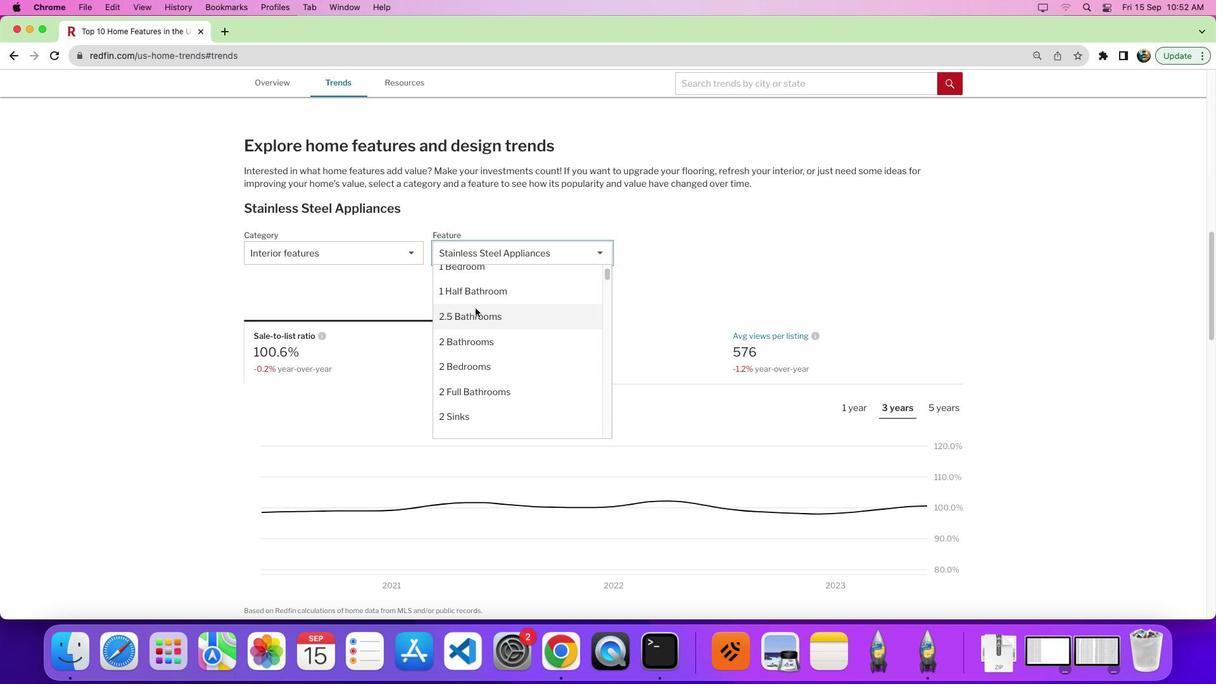 
Action: Mouse scrolled (473, 307) with delta (0, 0)
Screenshot: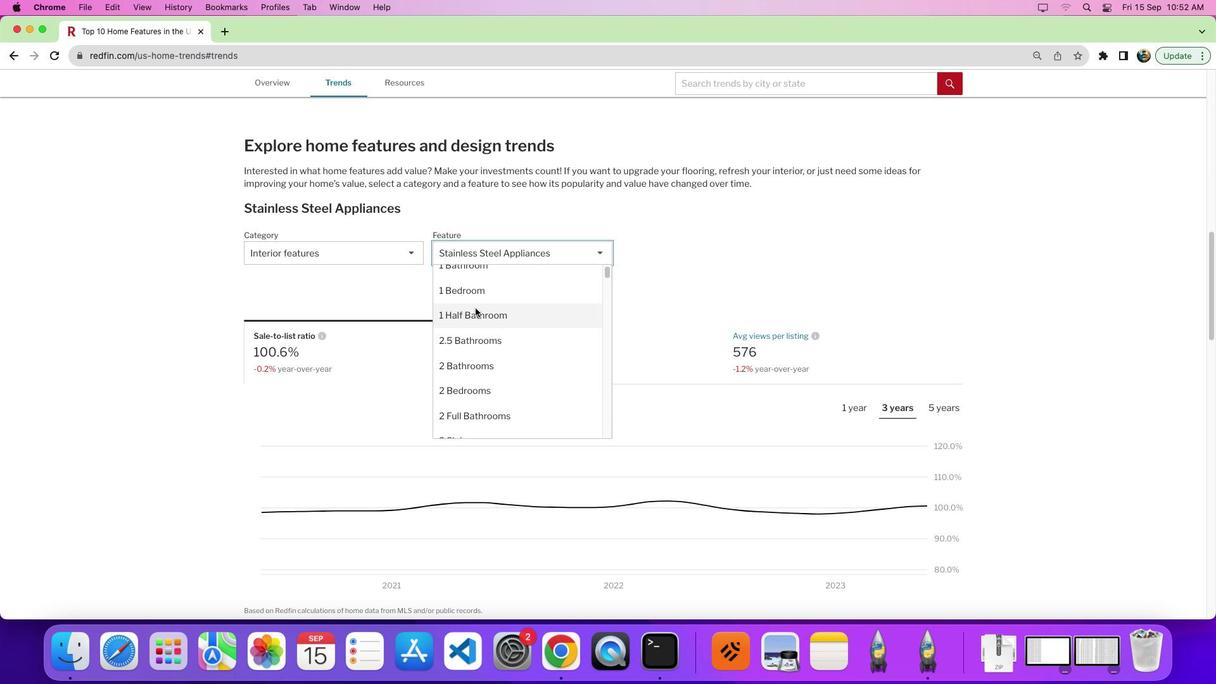 
Action: Mouse scrolled (473, 307) with delta (0, 1)
Screenshot: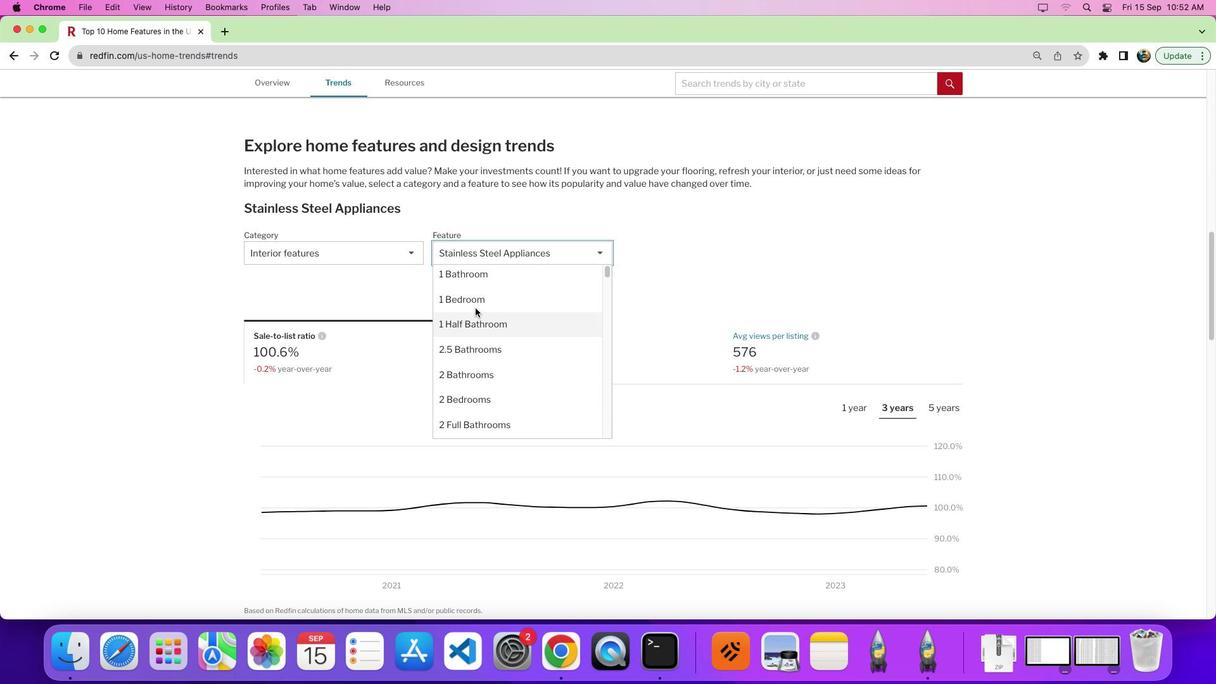 
Action: Mouse scrolled (473, 307) with delta (0, 5)
Screenshot: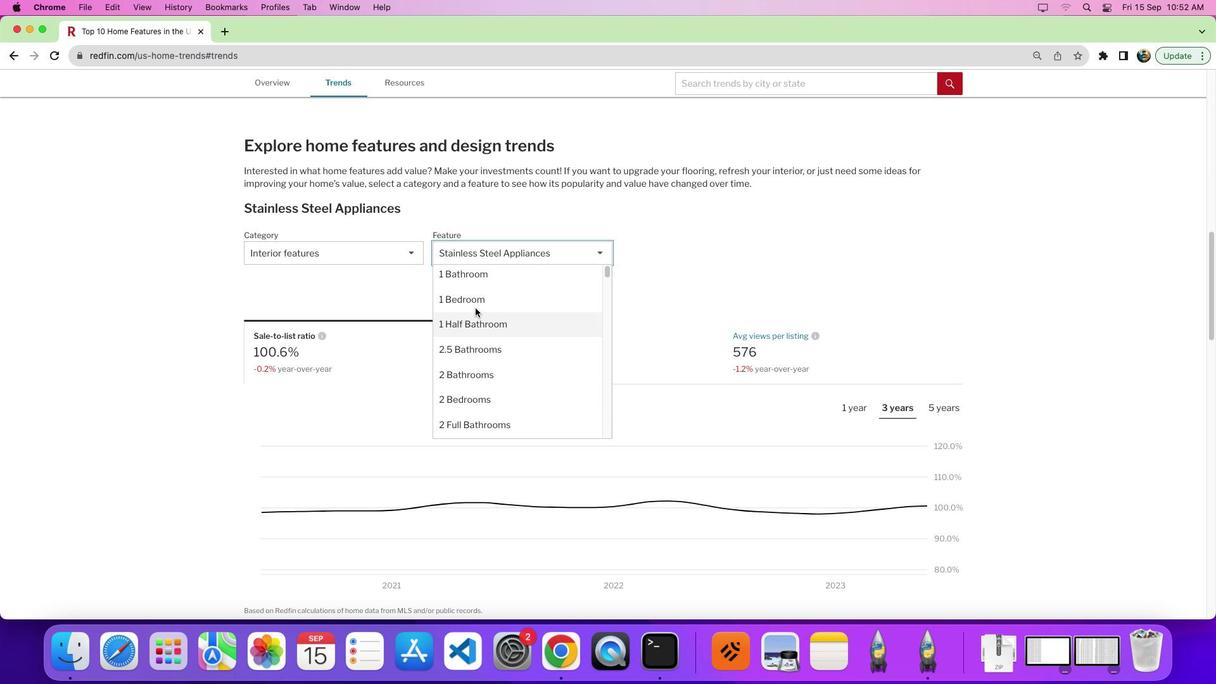 
Action: Mouse scrolled (473, 307) with delta (0, 8)
Screenshot: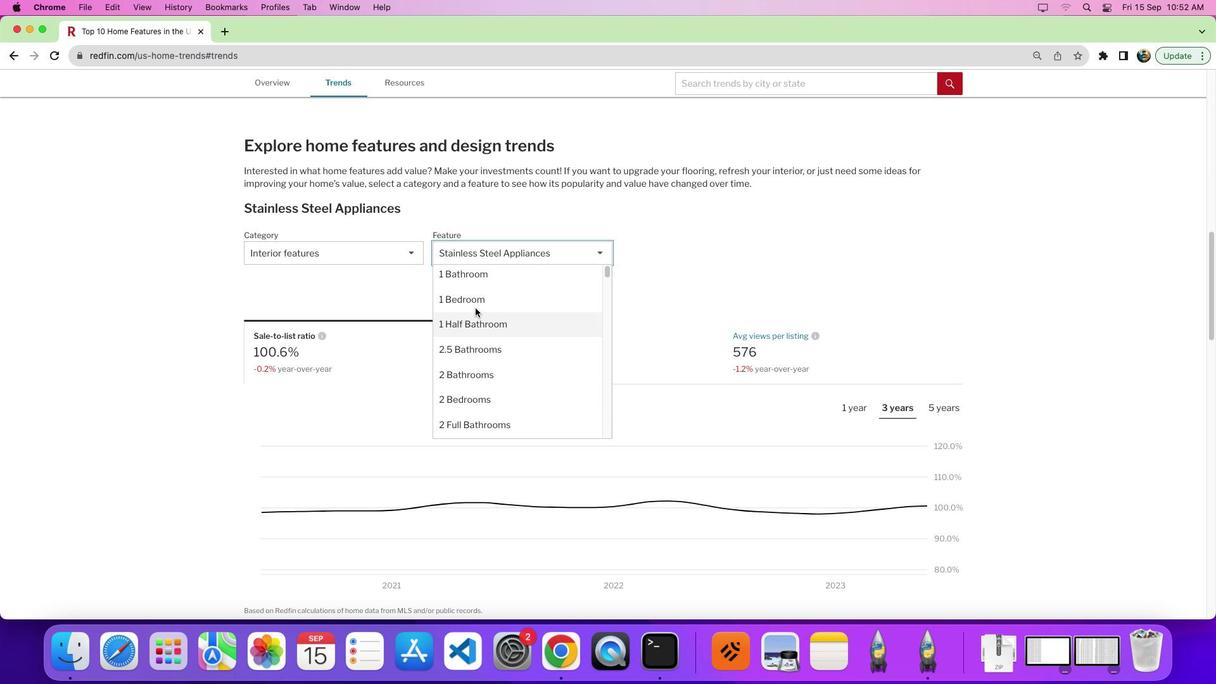 
Action: Mouse moved to (477, 304)
Screenshot: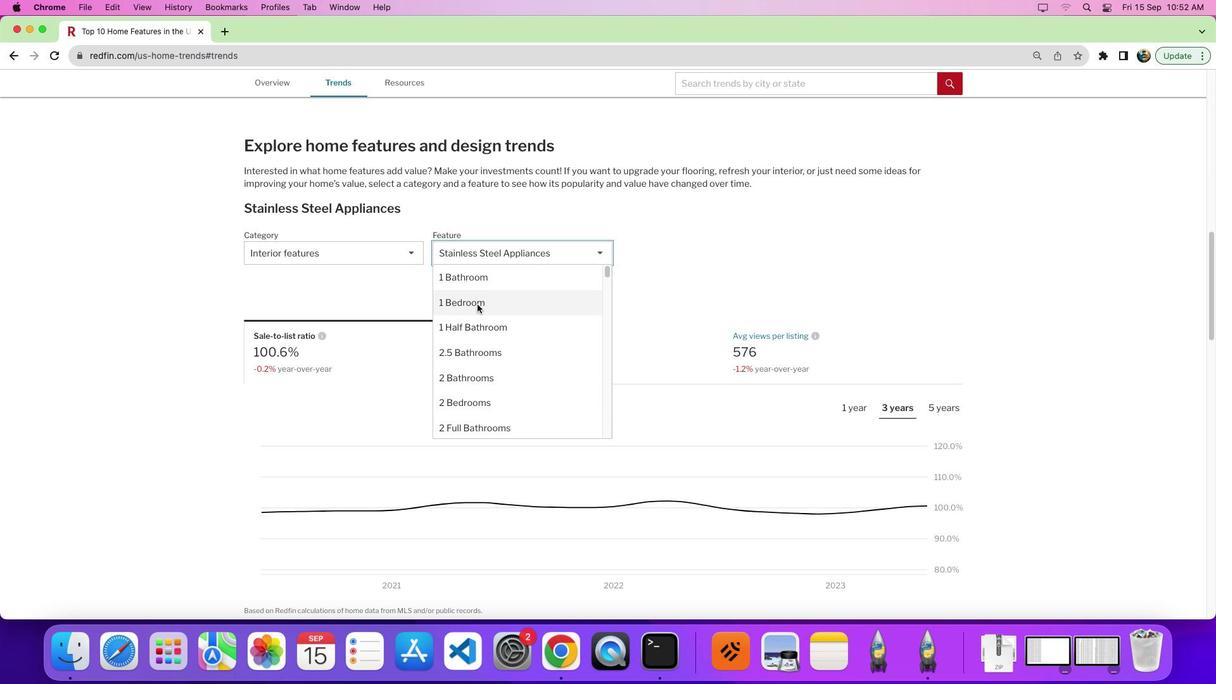 
Action: Mouse pressed left at (477, 304)
Screenshot: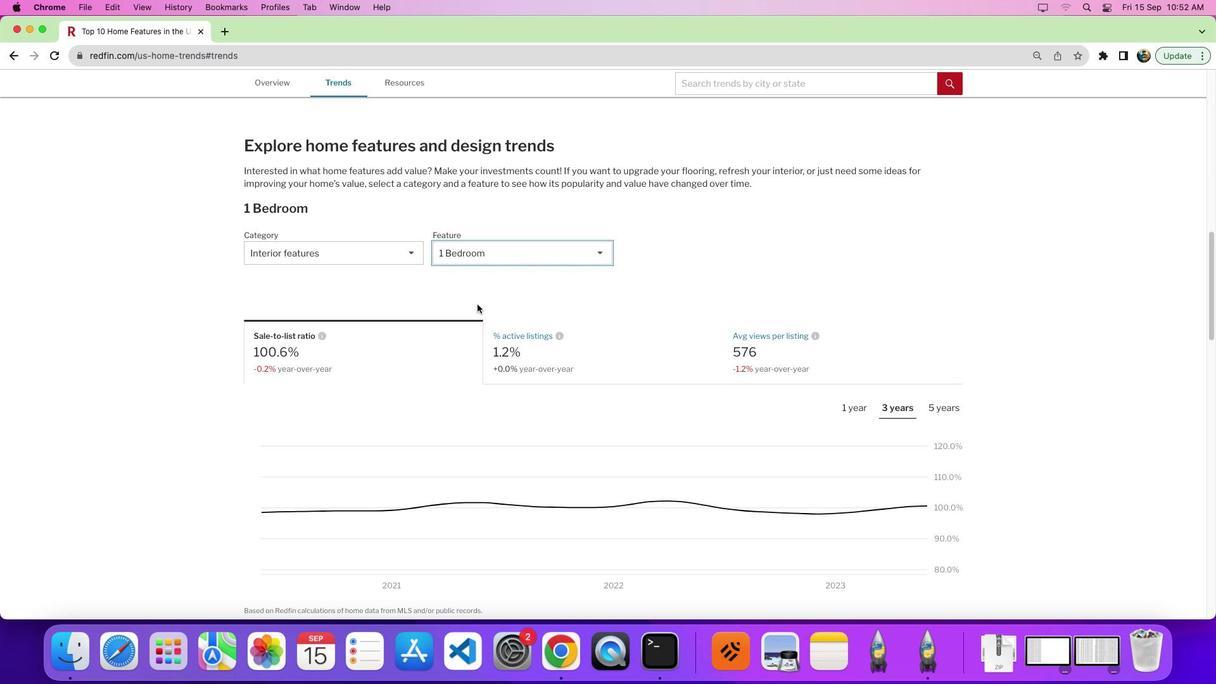 
Action: Mouse moved to (681, 290)
Screenshot: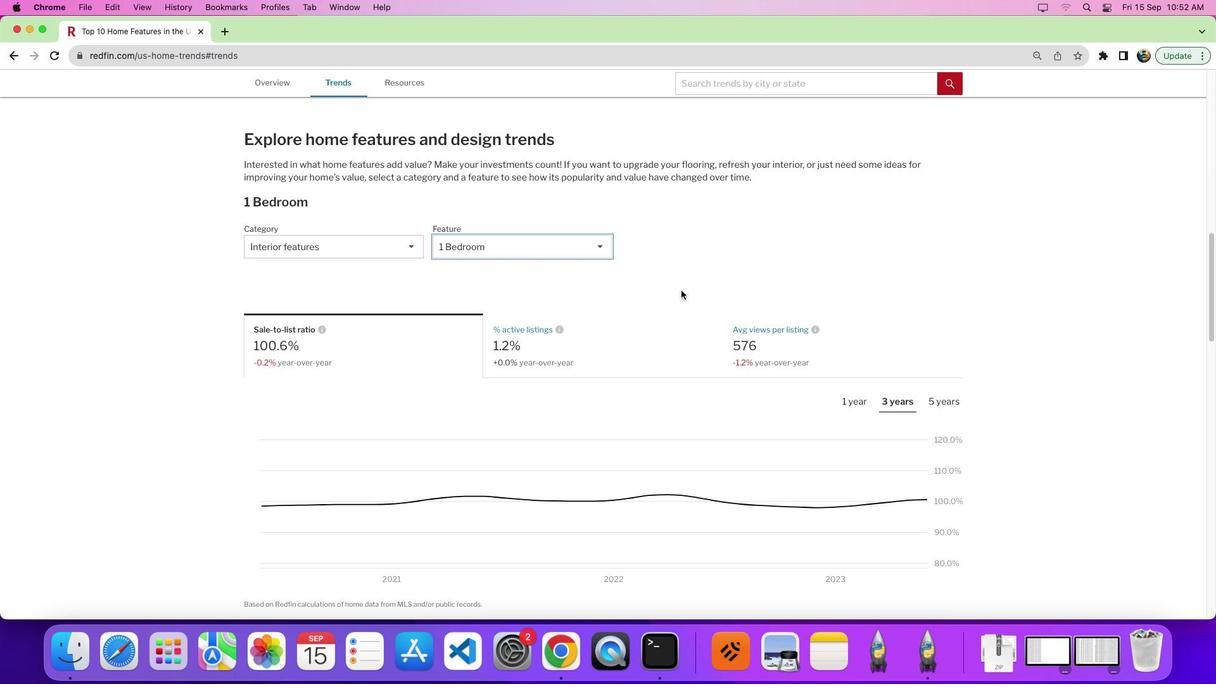 
Action: Mouse scrolled (681, 290) with delta (0, 0)
Screenshot: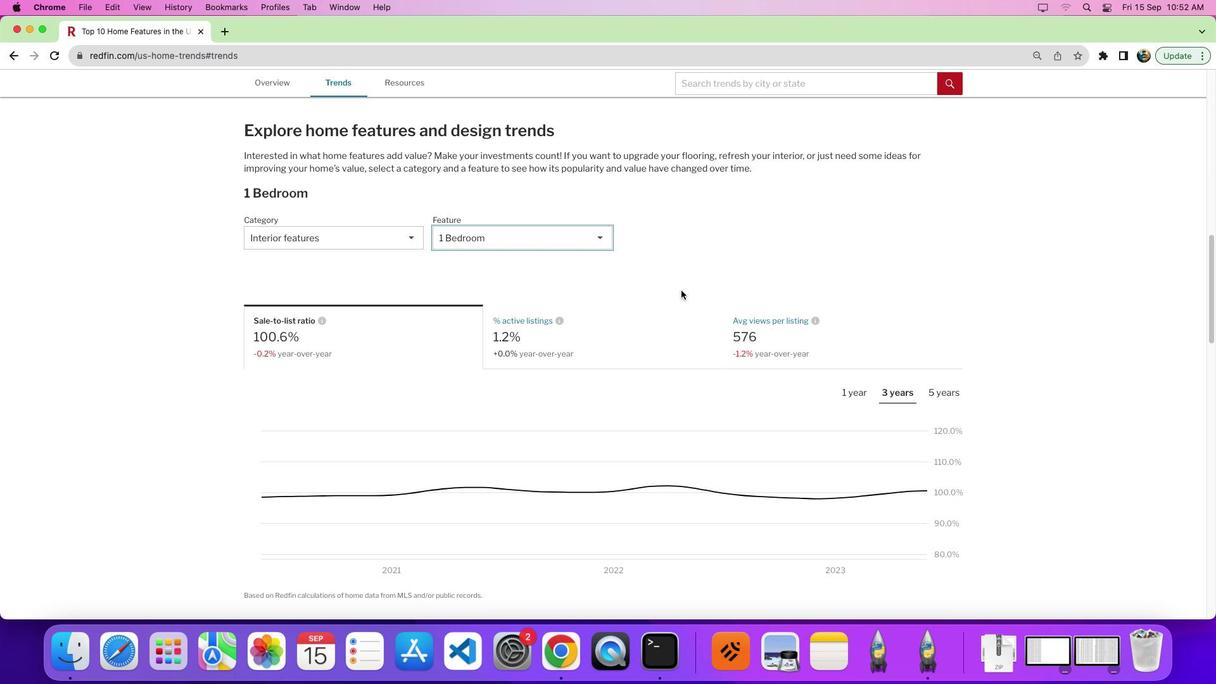 
Action: Mouse scrolled (681, 290) with delta (0, 0)
Screenshot: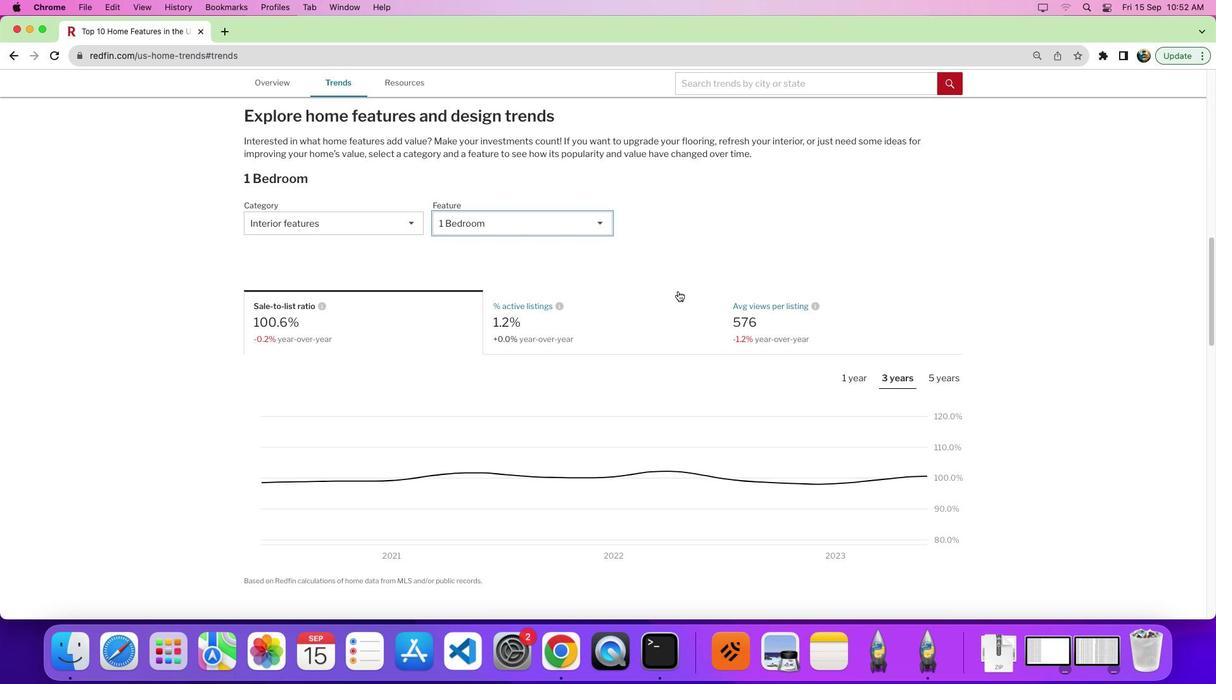 
Action: Mouse moved to (682, 295)
Screenshot: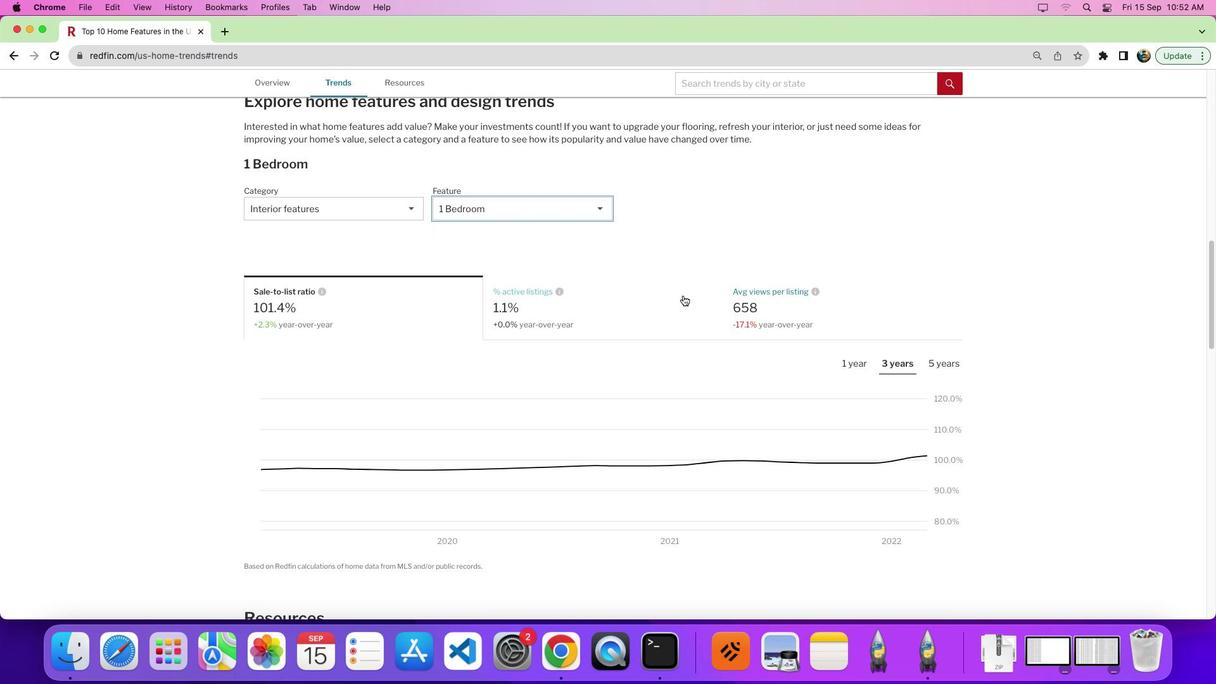 
Action: Mouse scrolled (682, 295) with delta (0, 0)
Screenshot: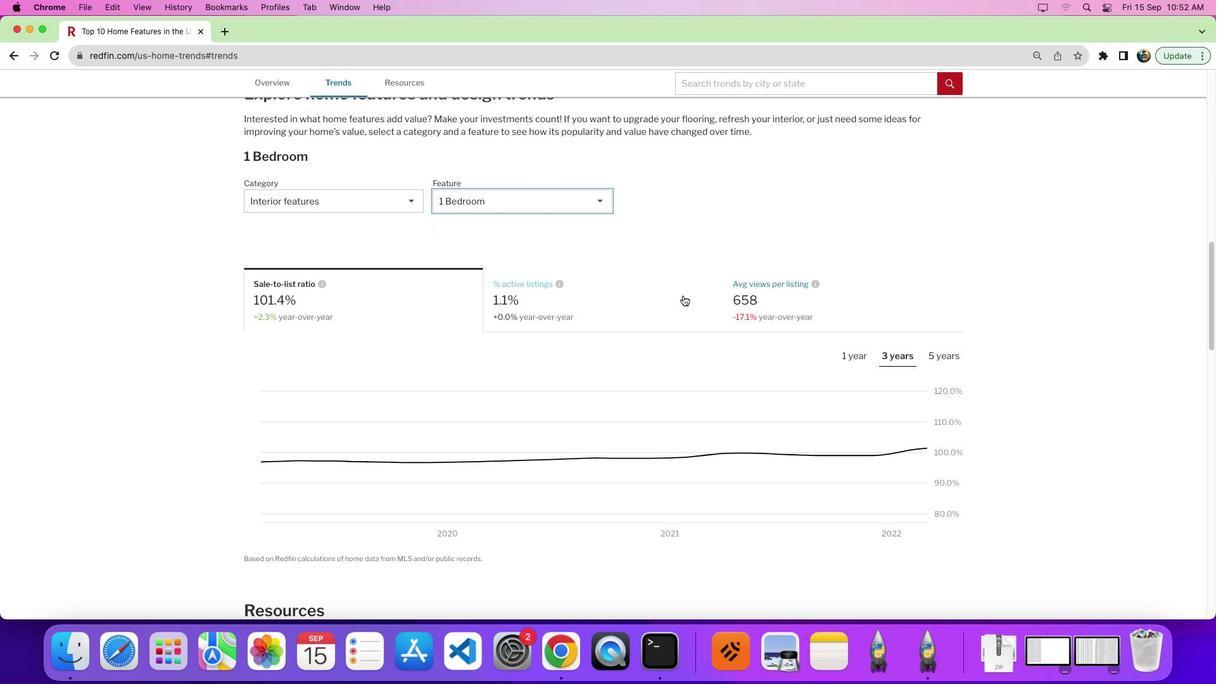 
Action: Mouse scrolled (682, 295) with delta (0, 0)
Screenshot: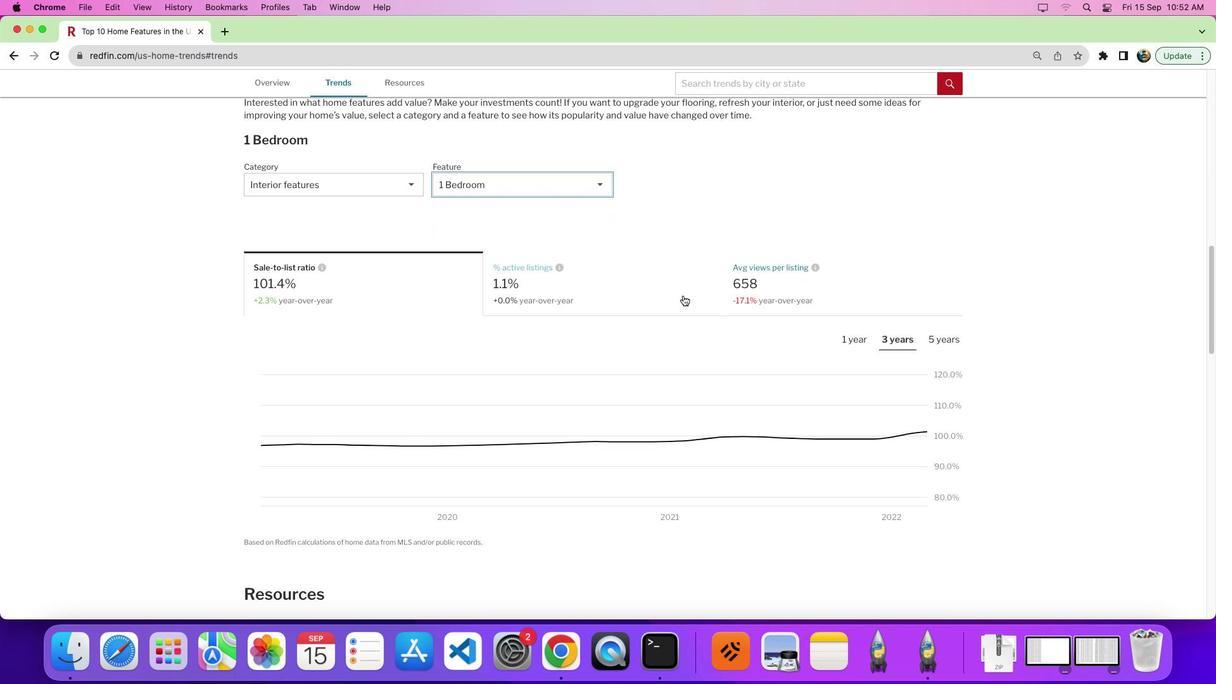 
Action: Mouse moved to (789, 264)
Screenshot: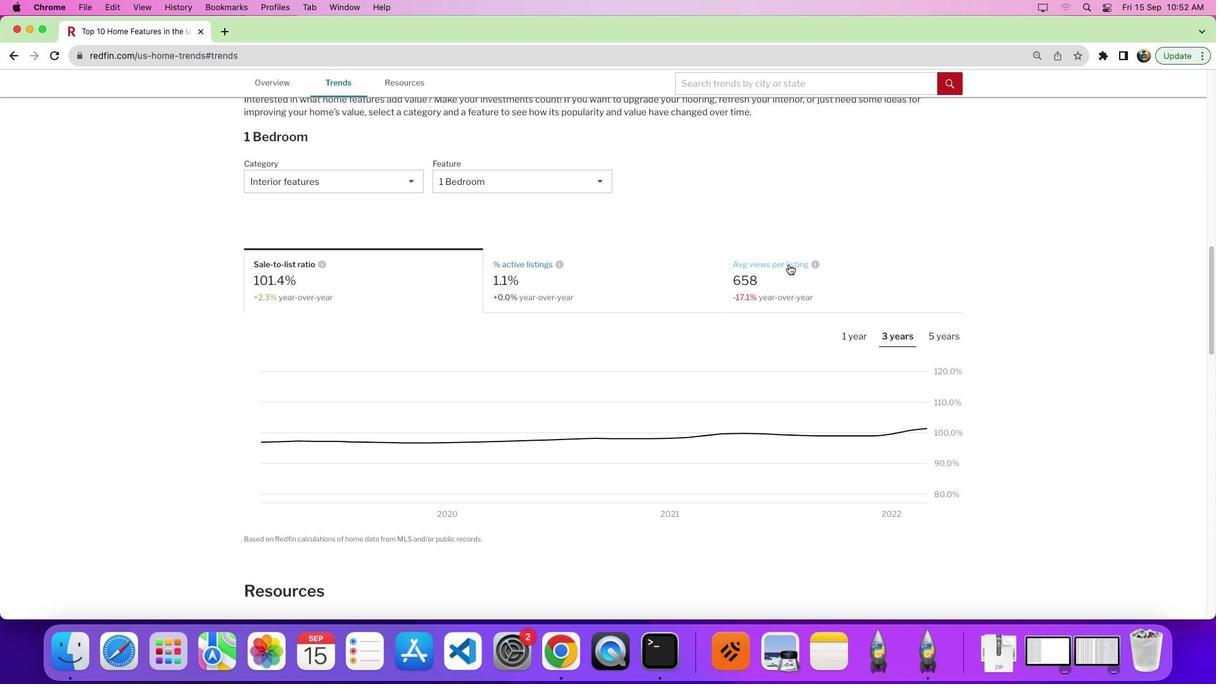 
Action: Mouse pressed left at (789, 264)
Screenshot: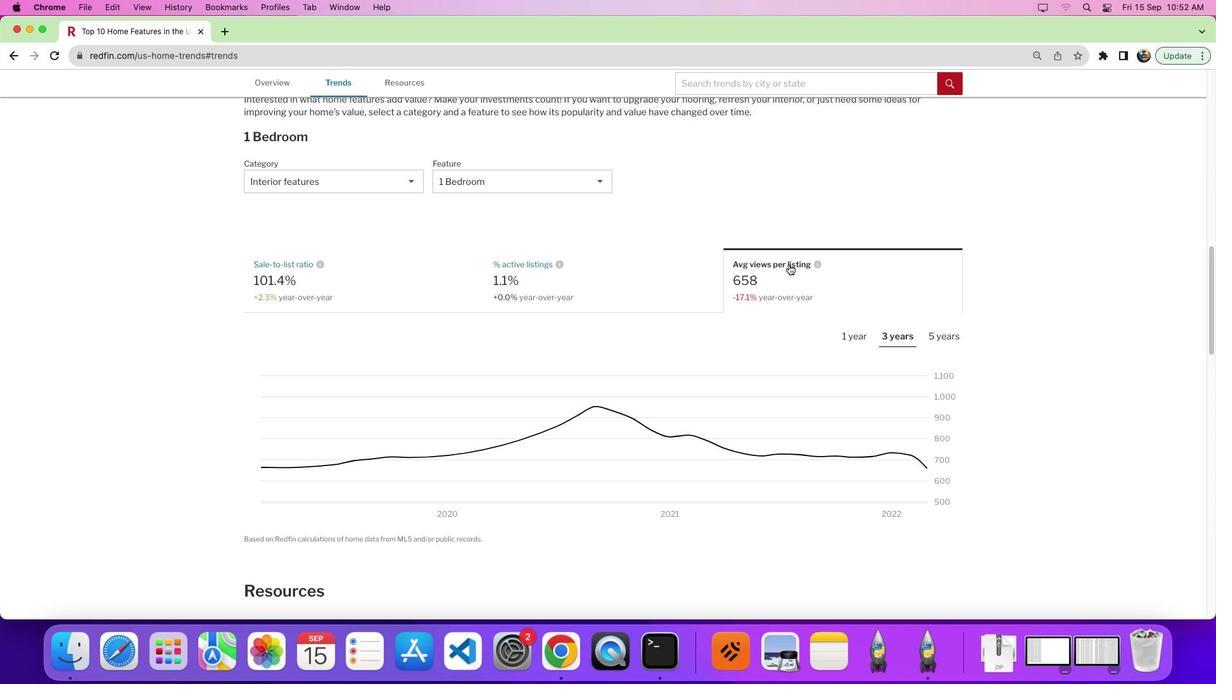 
Action: Mouse moved to (658, 312)
Screenshot: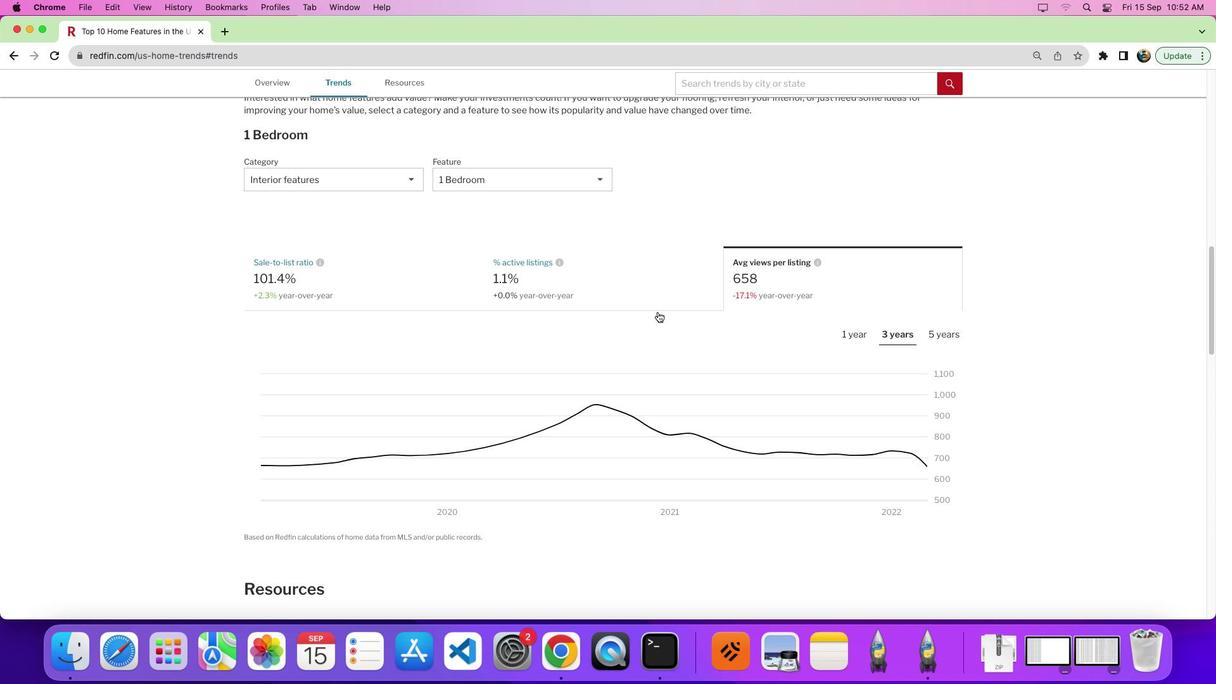 
Action: Mouse scrolled (658, 312) with delta (0, 0)
Screenshot: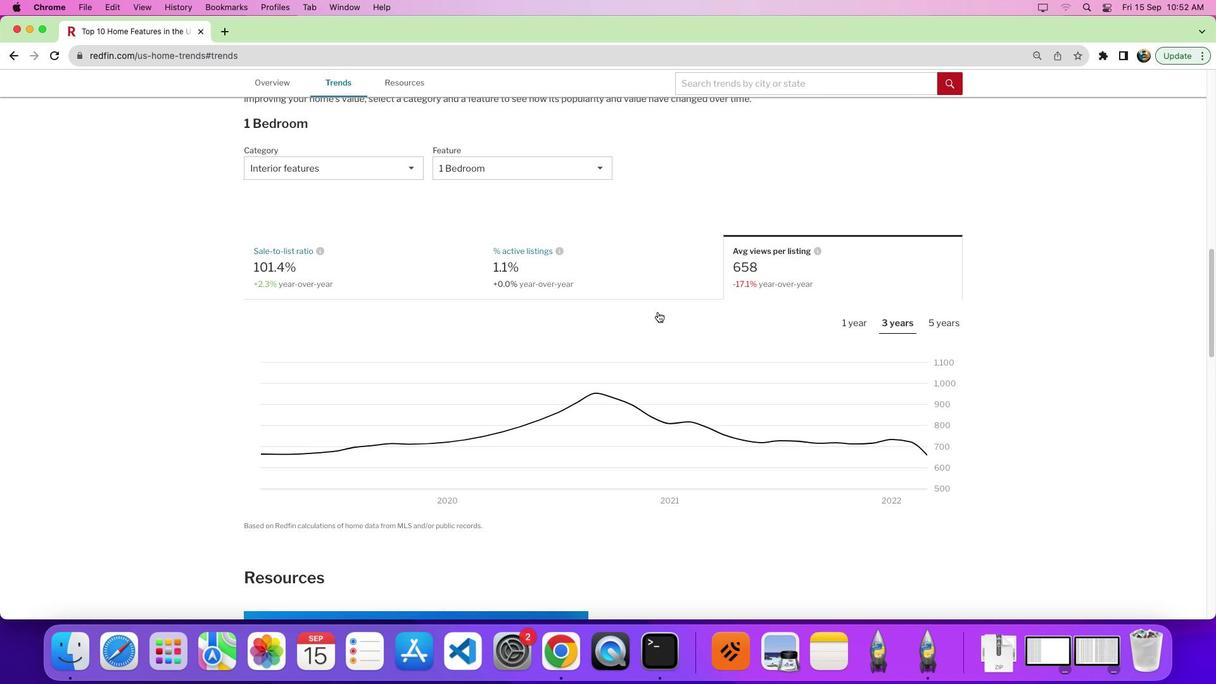 
Action: Mouse scrolled (658, 312) with delta (0, 0)
Screenshot: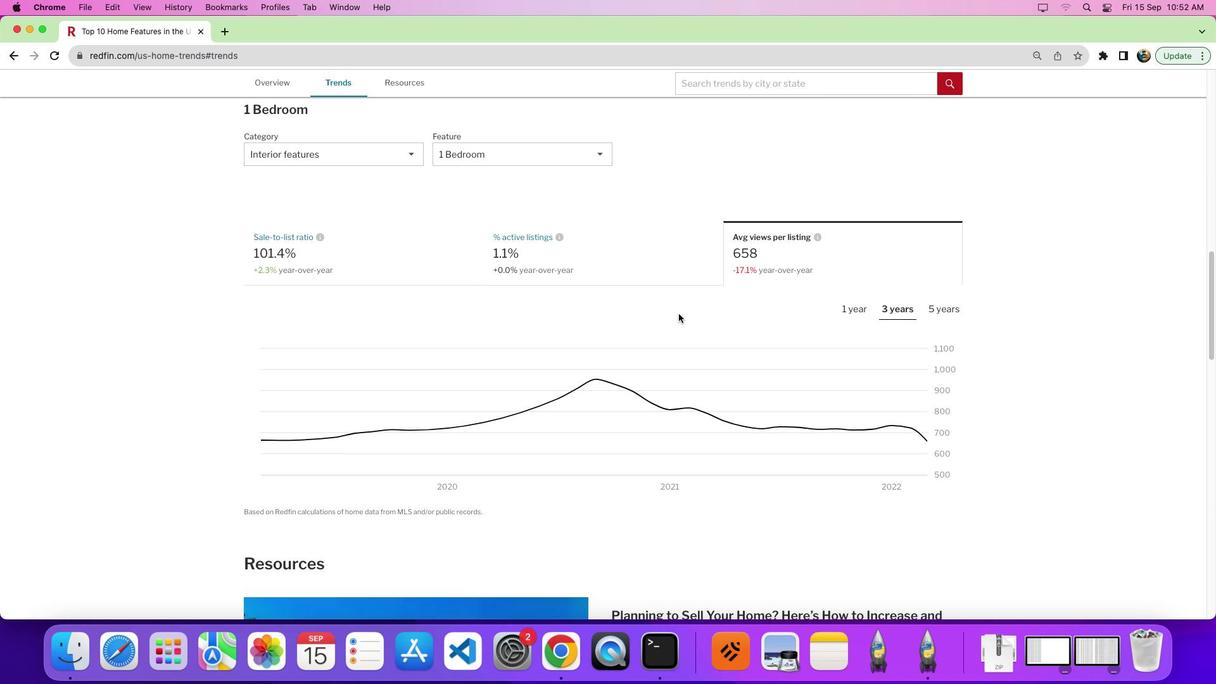 
Action: Mouse moved to (832, 300)
Screenshot: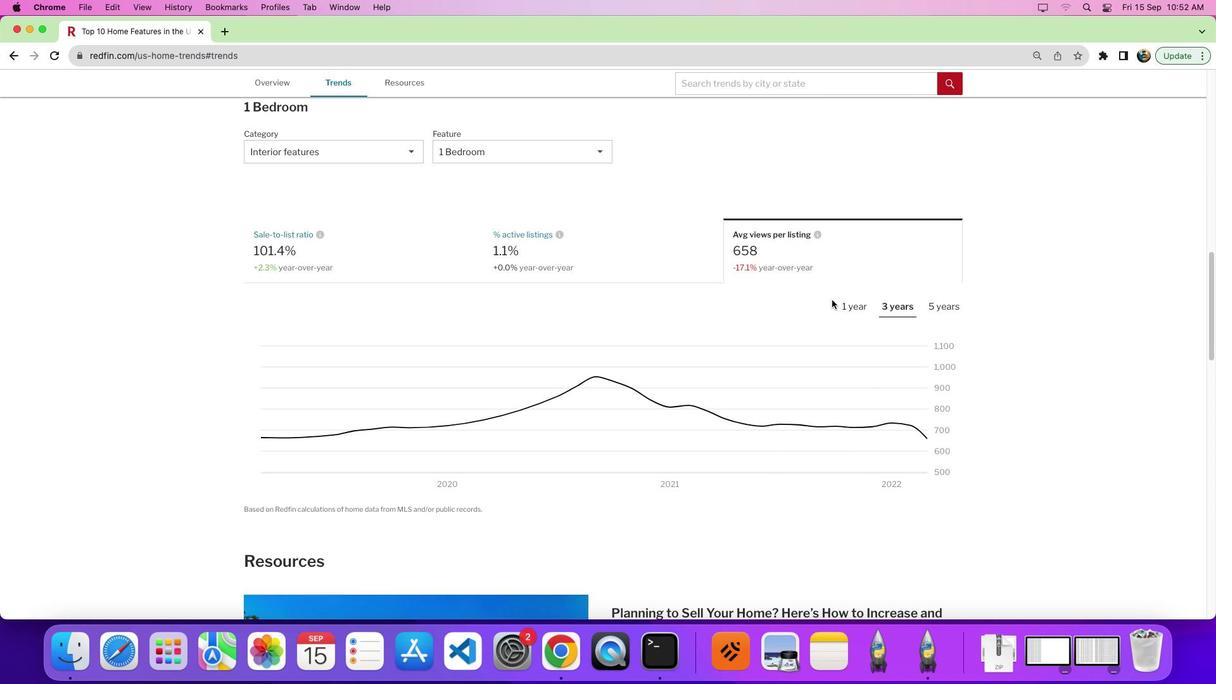 
